 Task: Plan a 3-hour virtual escape room challenge with an intriguing and challenging storyline.
Action: Mouse pressed left at (708, 103)
Screenshot: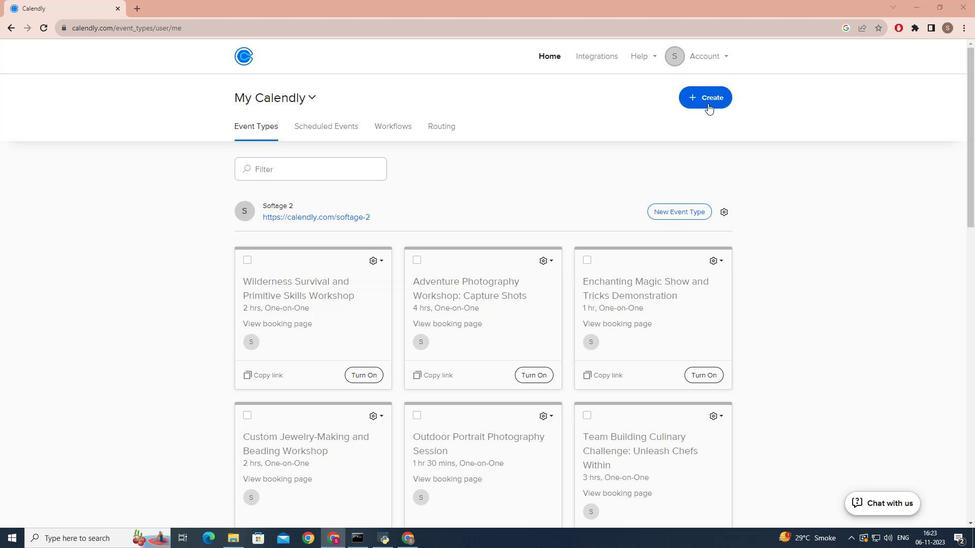 
Action: Mouse moved to (681, 136)
Screenshot: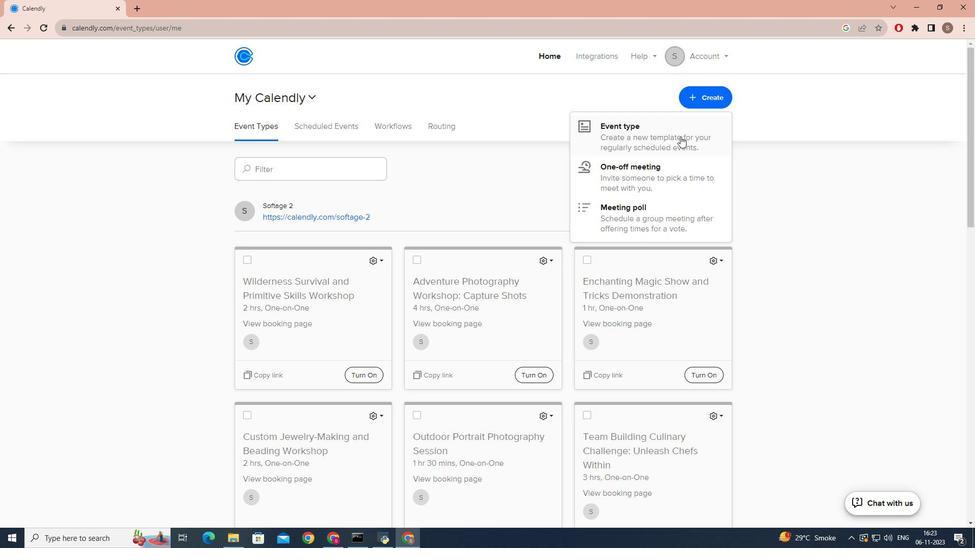 
Action: Mouse pressed left at (681, 136)
Screenshot: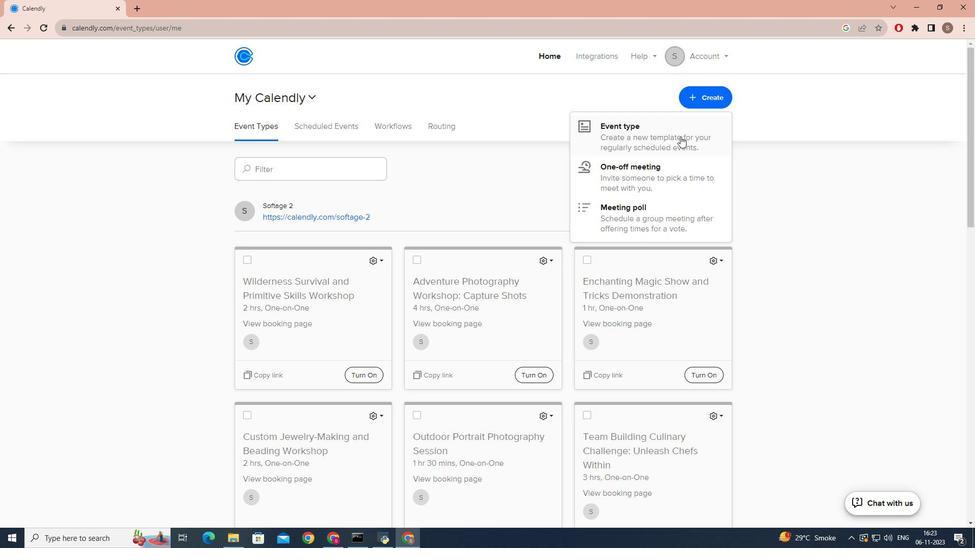 
Action: Mouse moved to (411, 177)
Screenshot: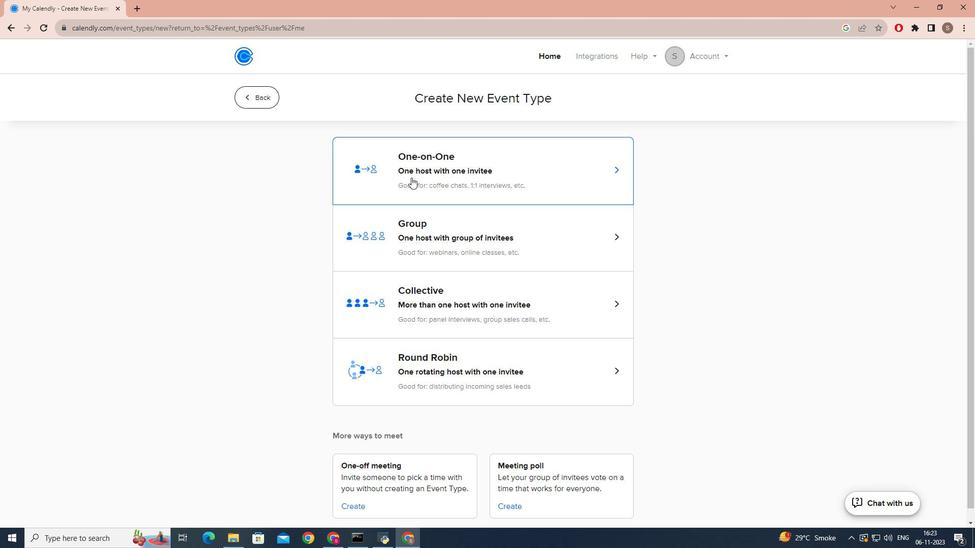 
Action: Mouse pressed left at (411, 177)
Screenshot: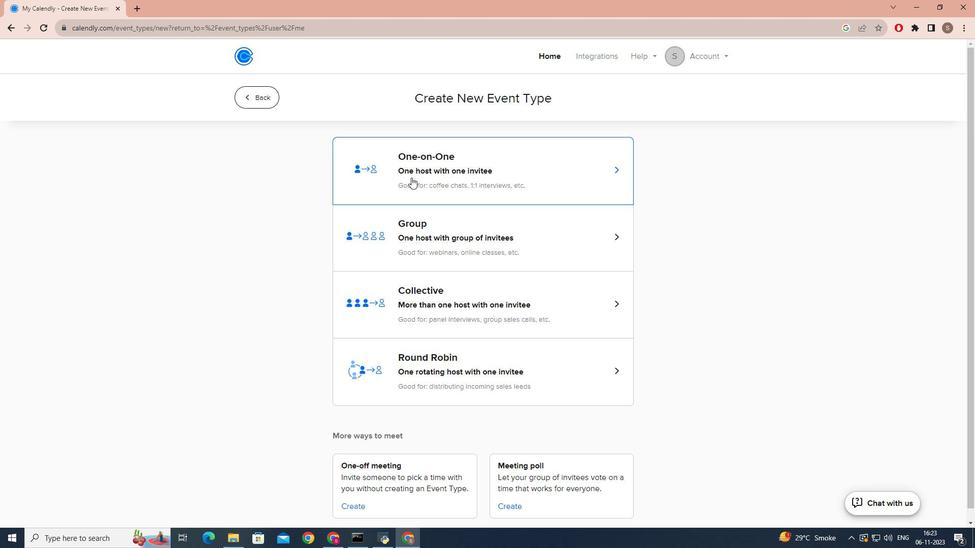
Action: Mouse moved to (335, 228)
Screenshot: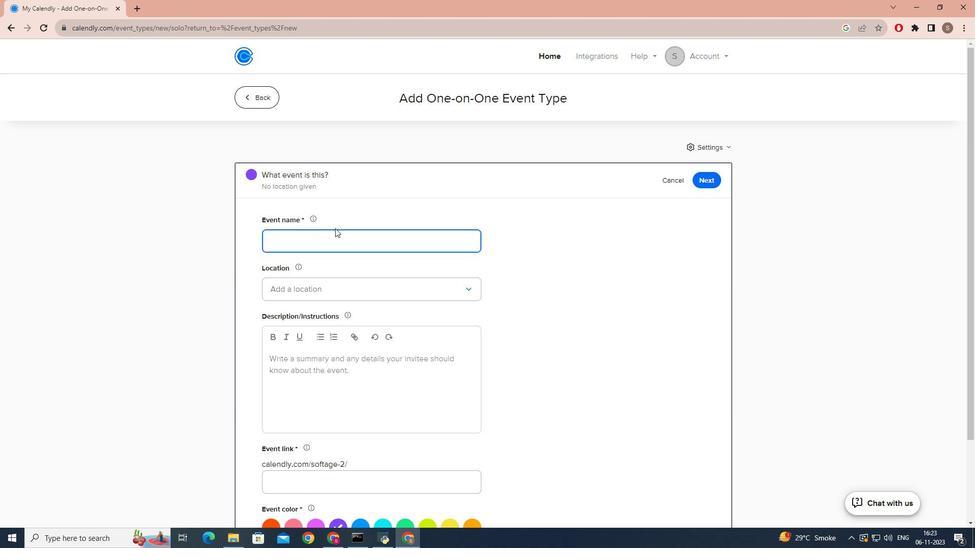 
Action: Key pressed <Key.caps_lock>E
Screenshot: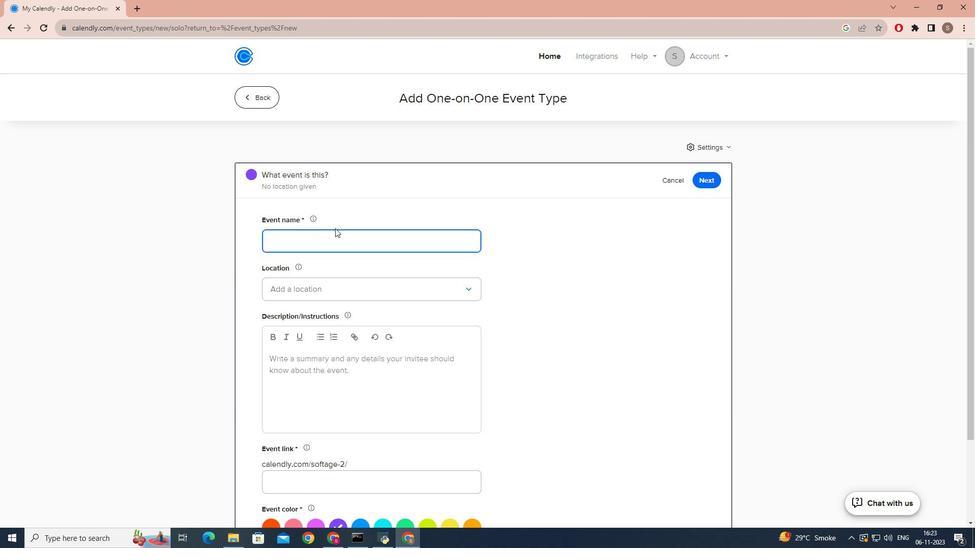 
Action: Mouse moved to (335, 228)
Screenshot: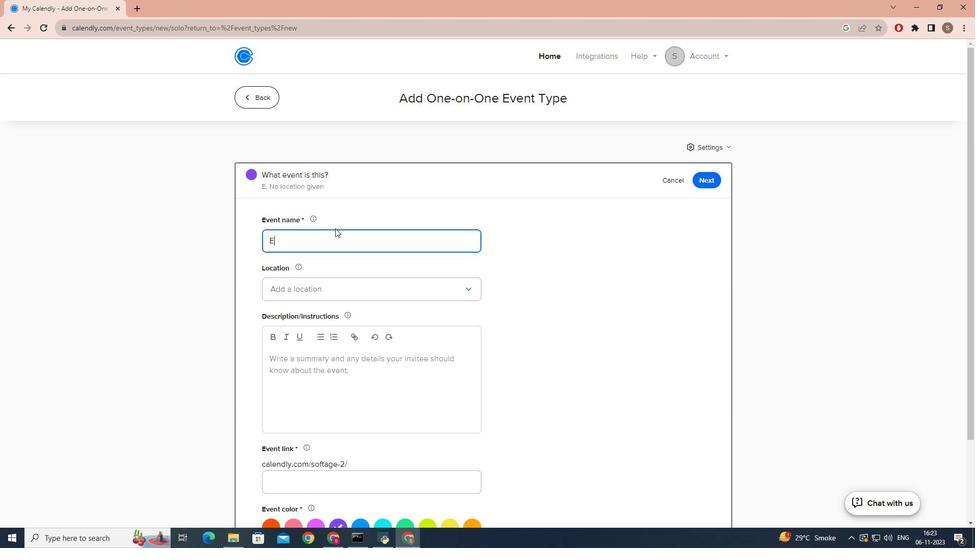 
Action: Key pressed <Key.caps_lock>nigma<Key.space><Key.caps_lock>E<Key.caps_lock>nclave<Key.shift_r><Key.shift_r><Key.shift_r><Key.shift_r><Key.shift_r>:<Key.space><Key.caps_lock>V<Key.caps_lock>irtual<Key.space><Key.caps_lock>E<Key.caps_lock>scape<Key.space><Key.caps_lock>R<Key.caps_lock>oom<Key.space><Key.caps_lock>C<Key.caps_lock>hallenge
Screenshot: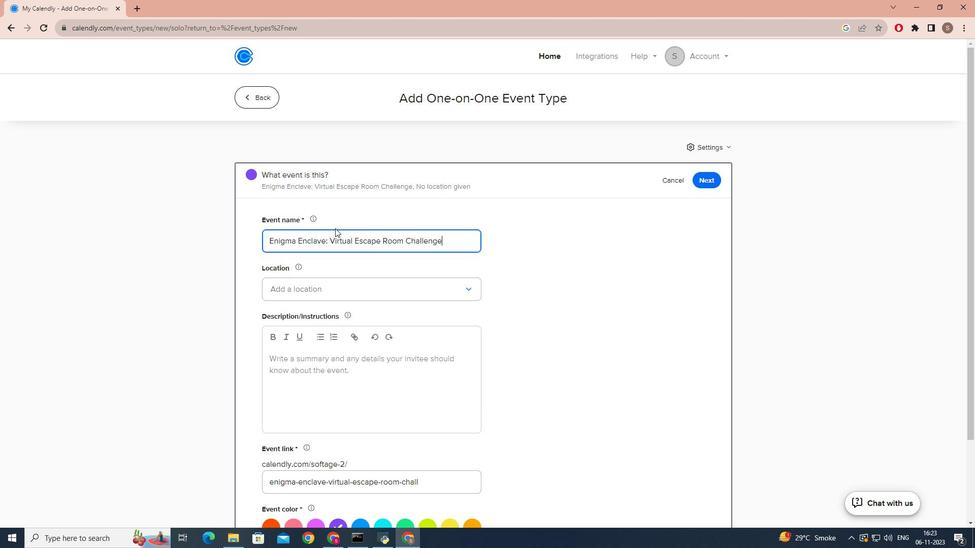 
Action: Mouse moved to (291, 290)
Screenshot: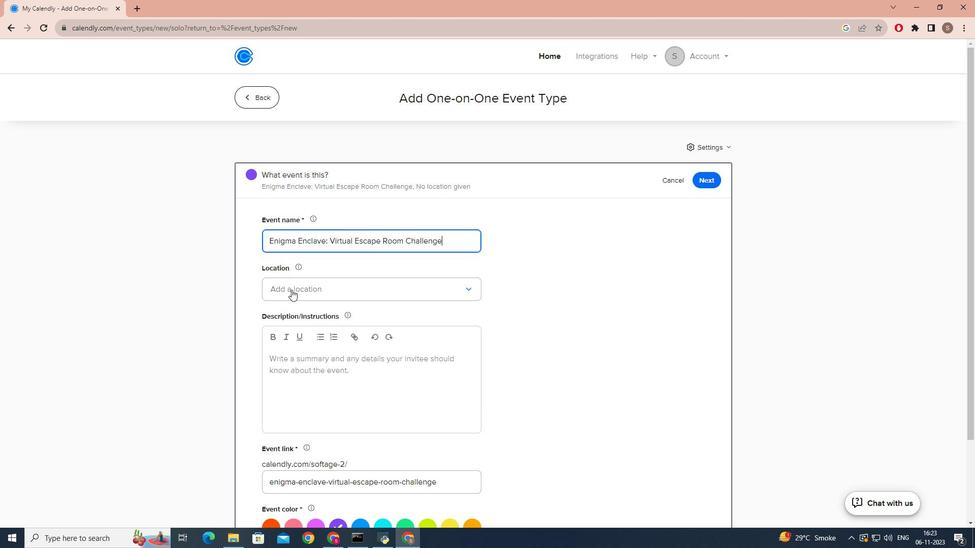 
Action: Mouse pressed left at (291, 290)
Screenshot: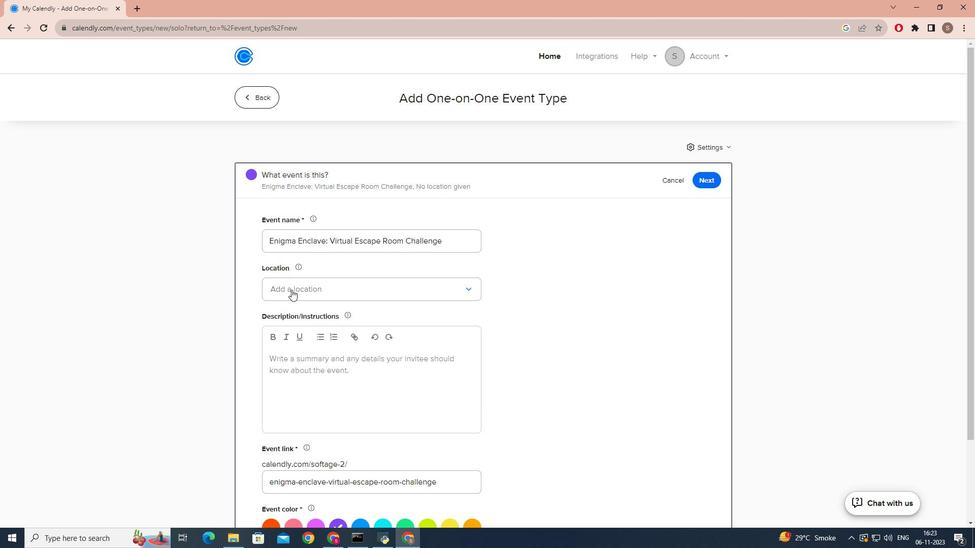 
Action: Mouse moved to (297, 376)
Screenshot: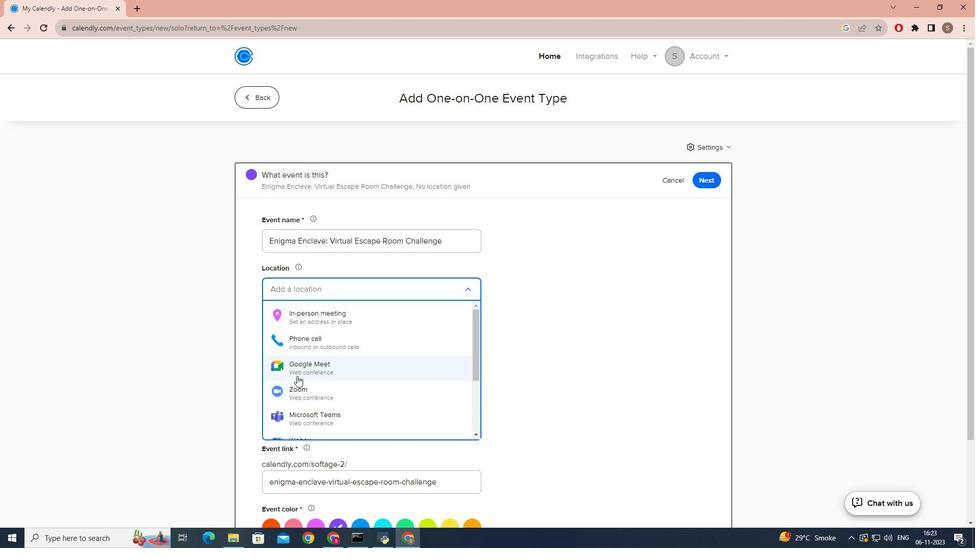 
Action: Mouse pressed left at (297, 376)
Screenshot: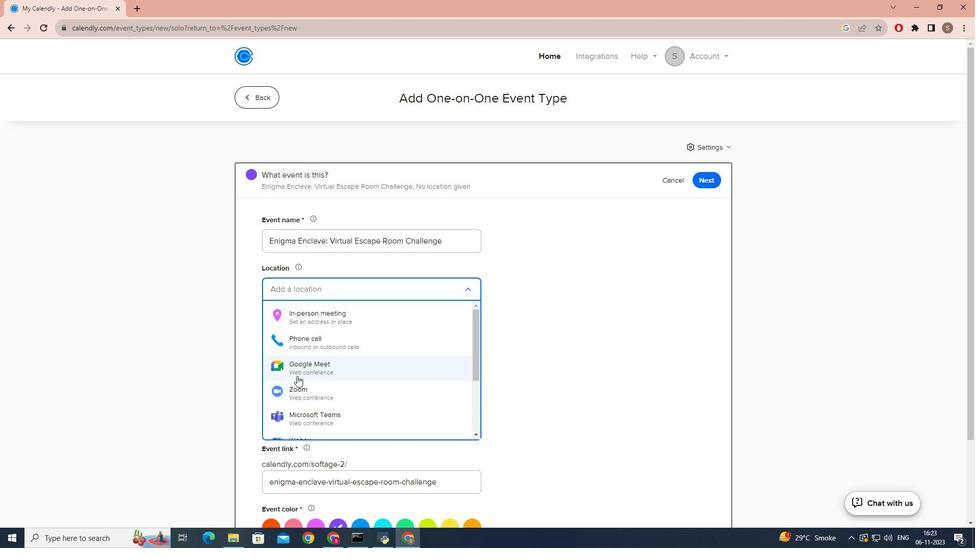 
Action: Mouse moved to (286, 406)
Screenshot: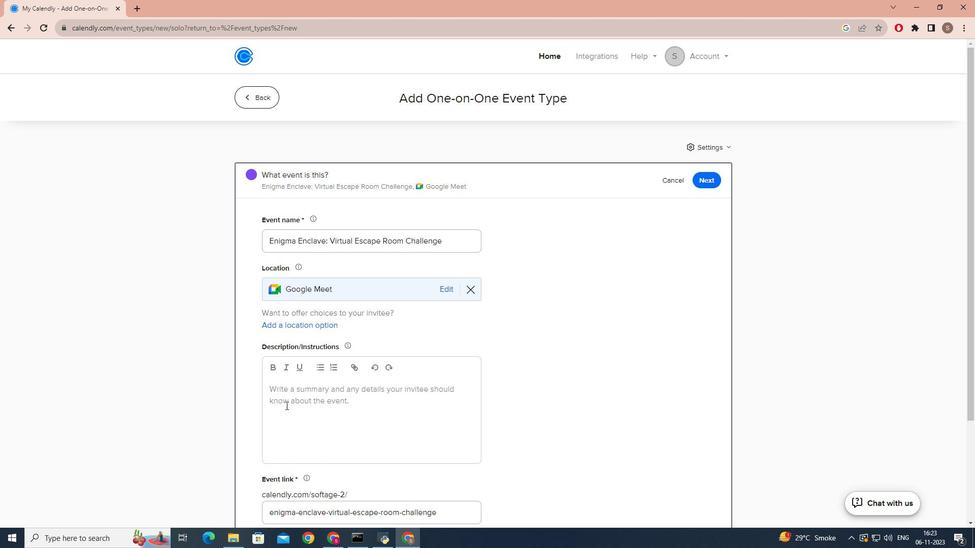 
Action: Mouse pressed left at (286, 406)
Screenshot: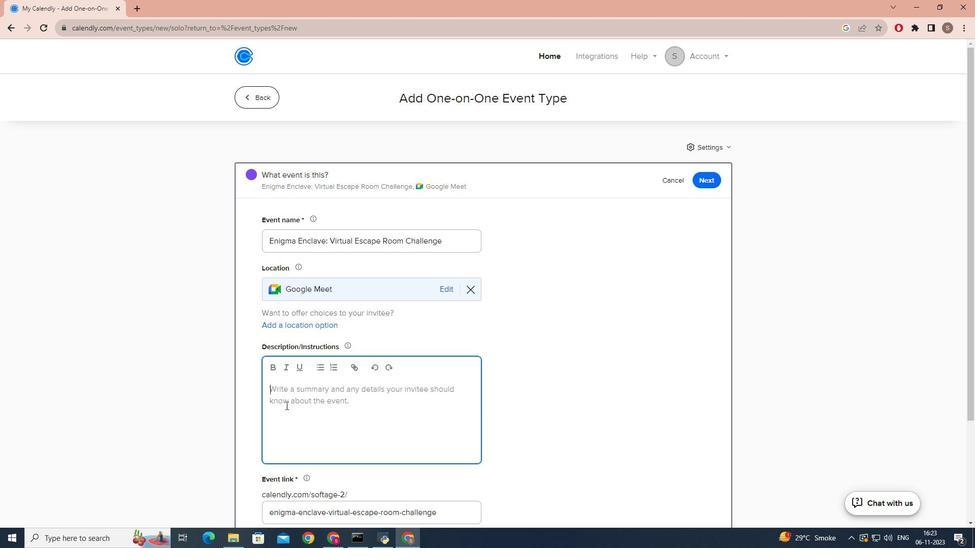 
Action: Mouse moved to (288, 398)
Screenshot: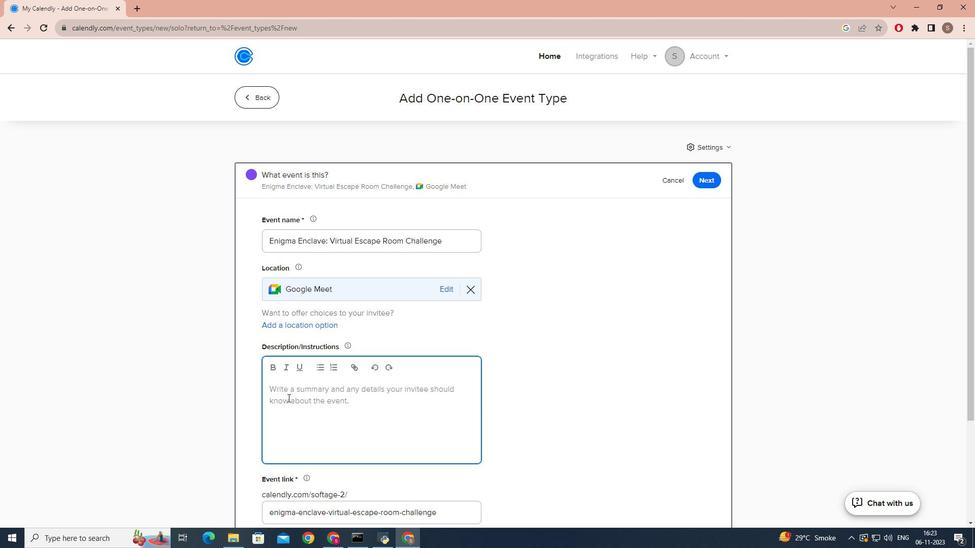 
Action: Key pressed <Key.caps_lock>J<Key.caps_lock>ust<Key.space>f<Key.backspace><Key.backspace><Key.backspace><Key.backspace><Key.backspace>oin<Key.space>us<Key.space>for<Key.space>an<Key.space>unforgettable<Key.space>virtual<Key.space>escape<Key.space>room<Key.space>cvh<Key.backspace><Key.backspace>hallenge<Key.space>,<Key.caps_lock>T<Key.caps_lock>he<Key.space><Key.caps_lock>E<Key.caps_lock>nigma<Key.space><Key.caps_lock>E<Key.caps_lock>nclave<Key.space>where<Key.space>in<Key.space>you<Key.space>and<Key.space>your<Key.space>team<Key.space>will<Key.space>em
Screenshot: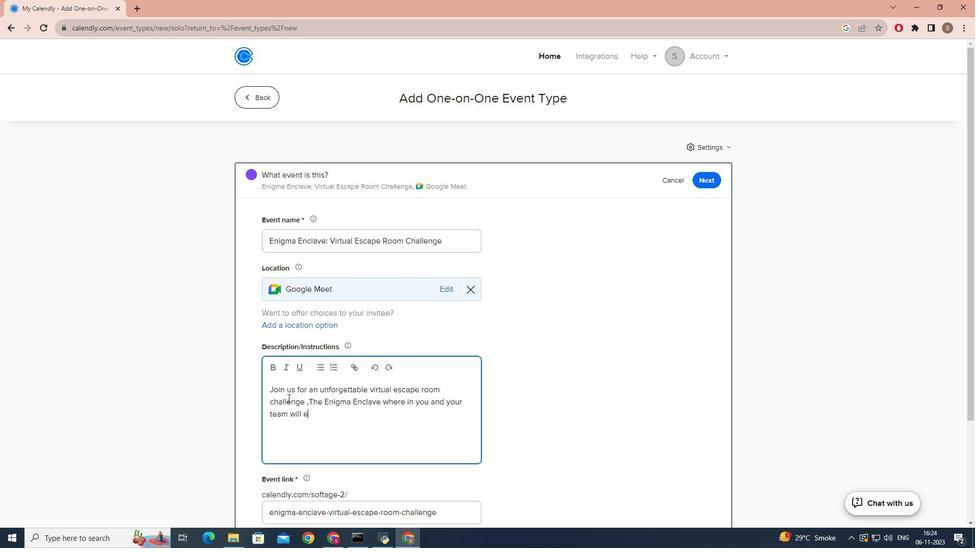 
Action: Mouse moved to (288, 397)
Screenshot: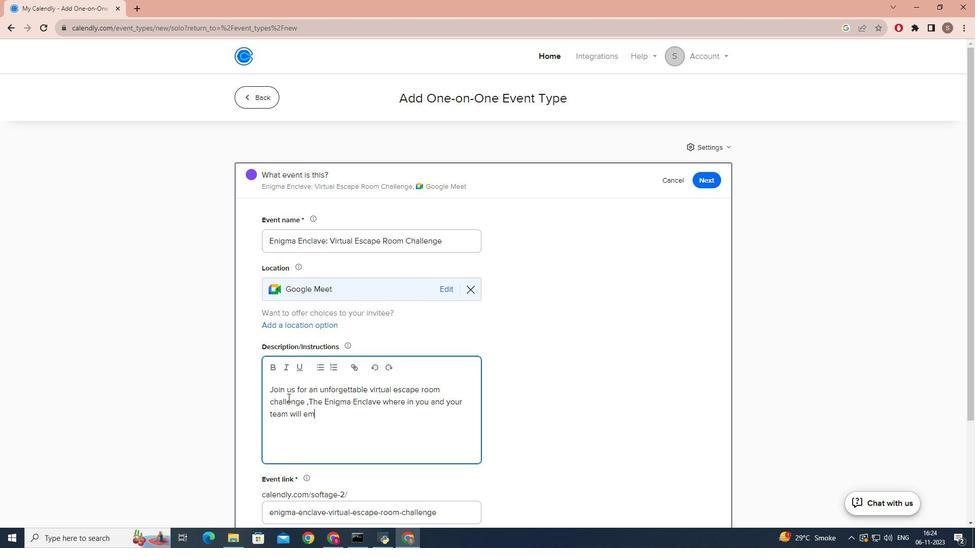 
Action: Key pressed bark<Key.space>on<Key.space>a<Key.space>thrilling<Key.space>adventure<Key.space>to<Key.space>unravel<Key.space>a<Key.space>mysterious<Key.space>storyline<Key.space>full<Key.space>og<Key.backspace>f<Key.space>twists<Key.space>and<Key.space>turns<Key.space>.<Key.caps_lock>T<Key.caps_lock>his<Key.space>virtual<Key.space>escape<Key.space>room<Key.space>challenge<Key.space>is<Key.space>suitabl<Key.space><Key.backspace>e<Key.space>for<Key.space>friends<Key.space>,d
Screenshot: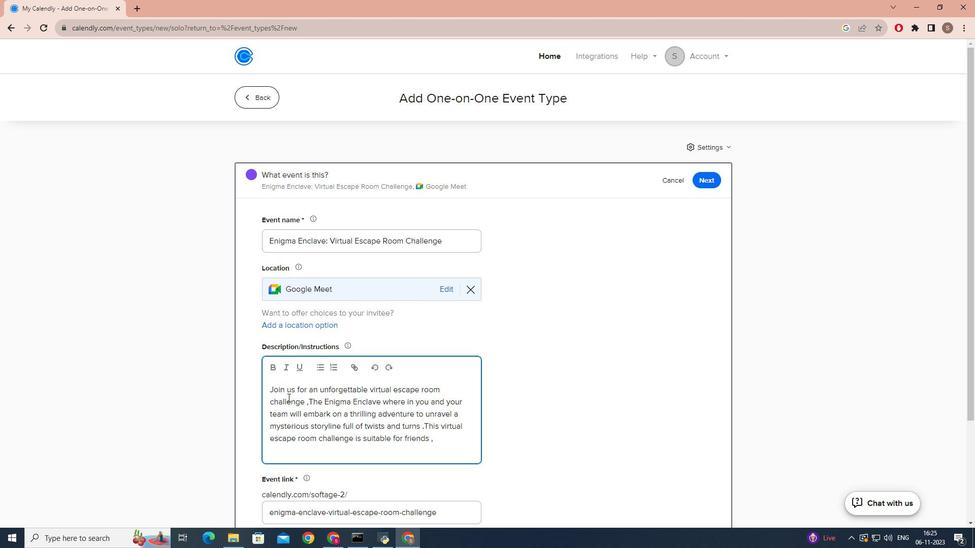 
Action: Mouse moved to (288, 397)
Screenshot: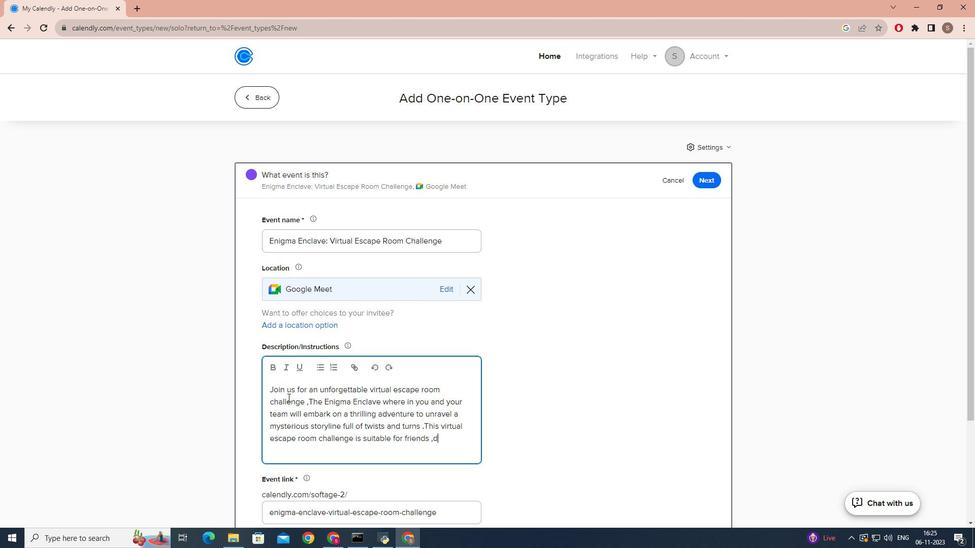 
Action: Key pressed <Key.backspace>=family<Key.space>
Screenshot: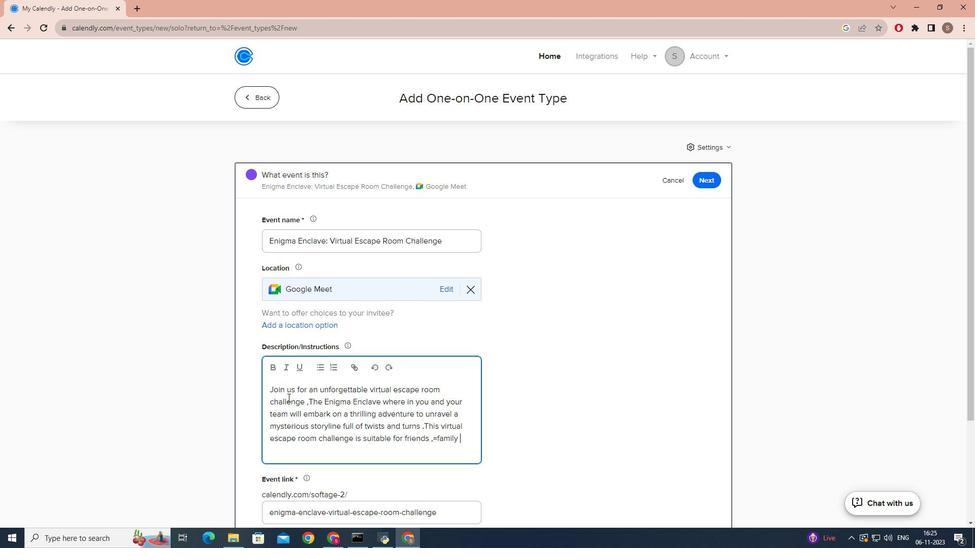 
Action: Mouse moved to (439, 444)
Screenshot: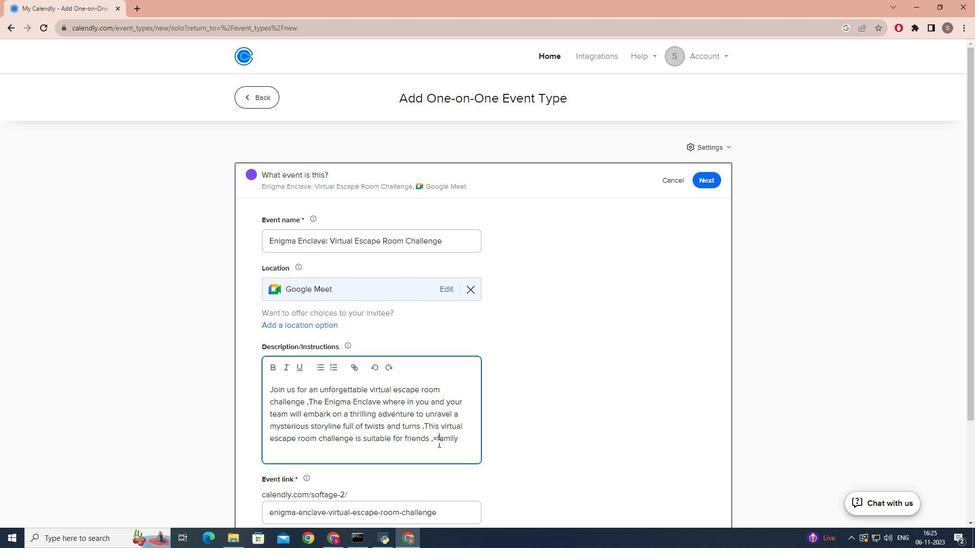 
Action: Mouse pressed left at (439, 444)
Screenshot: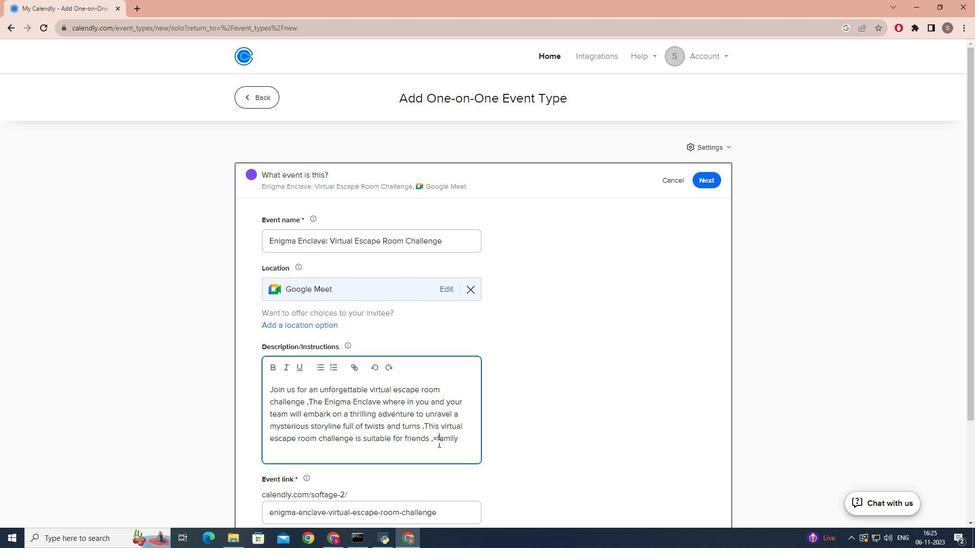 
Action: Mouse moved to (438, 443)
Screenshot: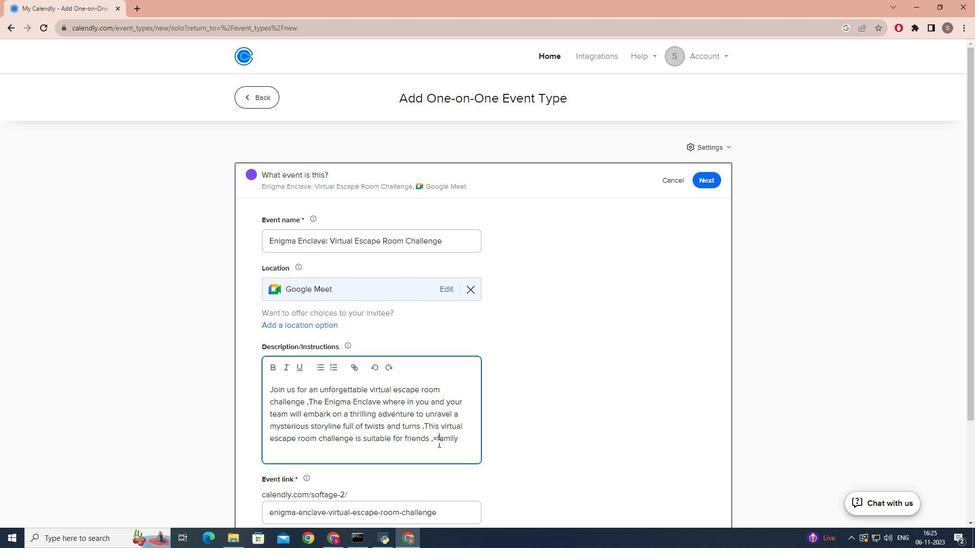 
Action: Mouse pressed left at (438, 443)
Screenshot: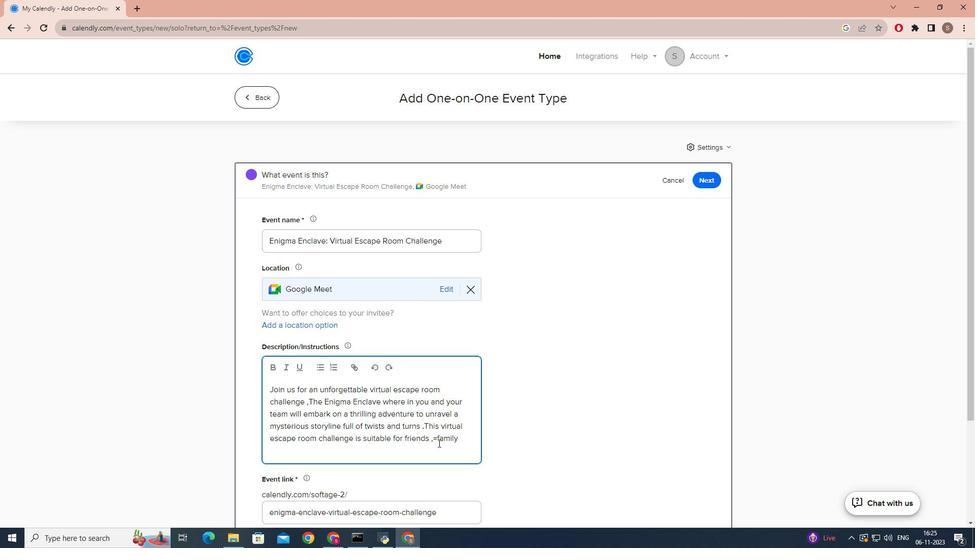 
Action: Mouse pressed left at (438, 443)
Screenshot: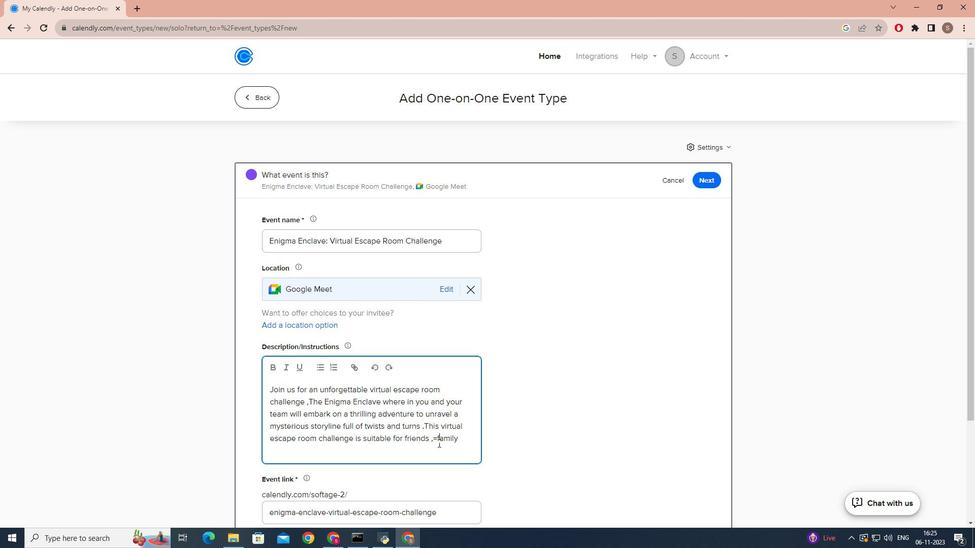 
Action: Mouse moved to (435, 444)
Screenshot: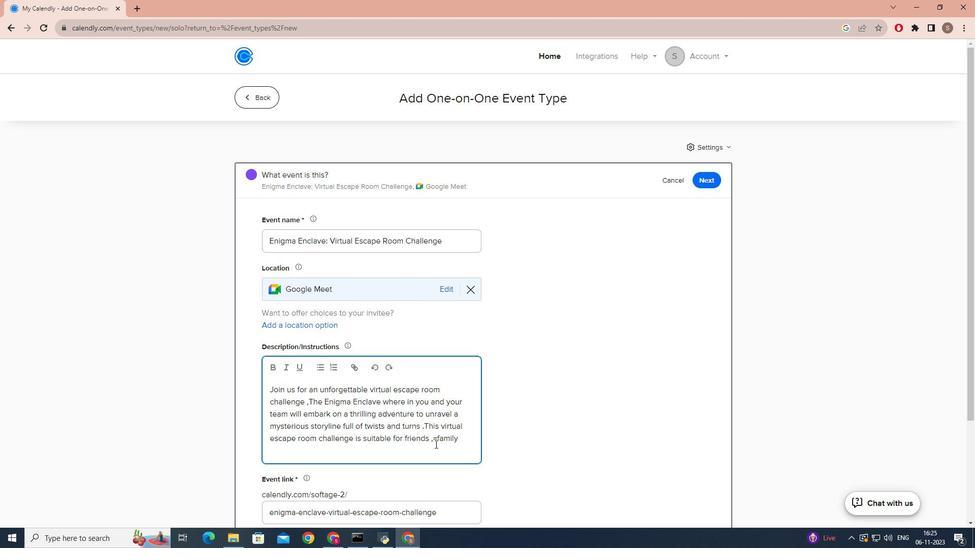 
Action: Mouse pressed left at (435, 444)
Screenshot: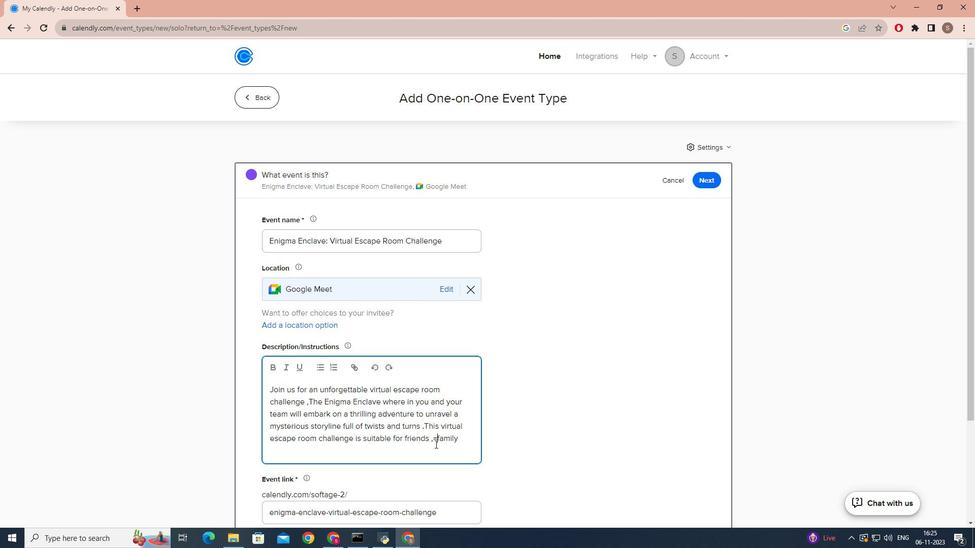 
Action: Key pressed <Key.backspace>
Screenshot: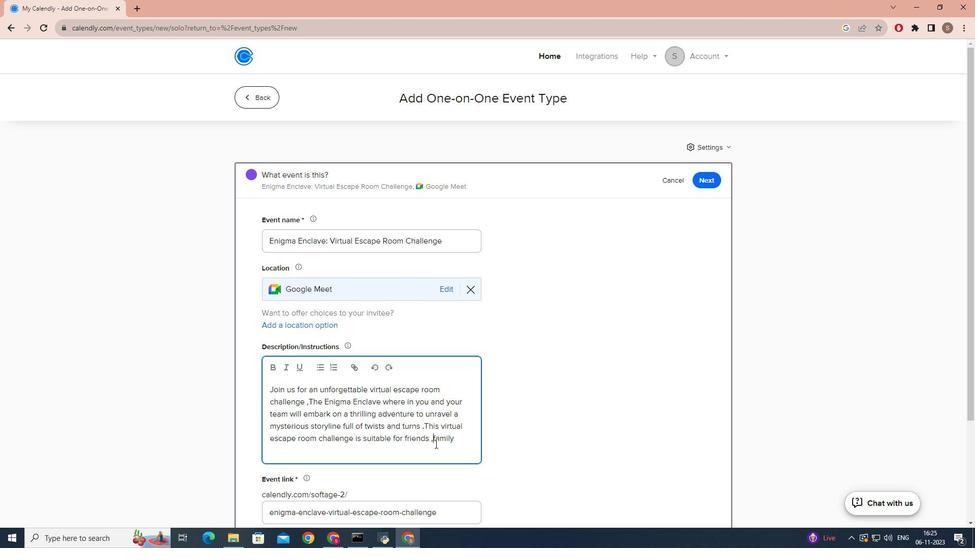 
Action: Mouse moved to (455, 439)
Screenshot: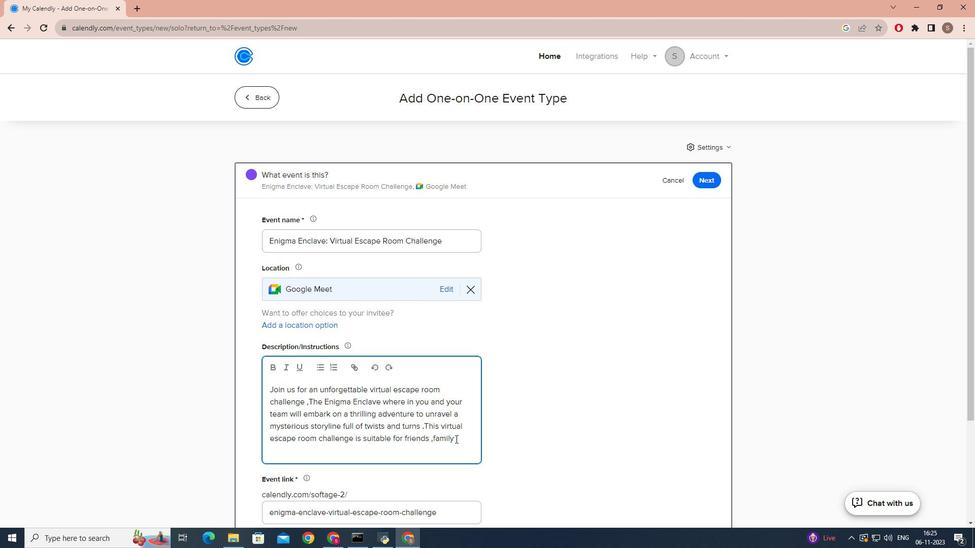 
Action: Mouse pressed left at (455, 439)
Screenshot: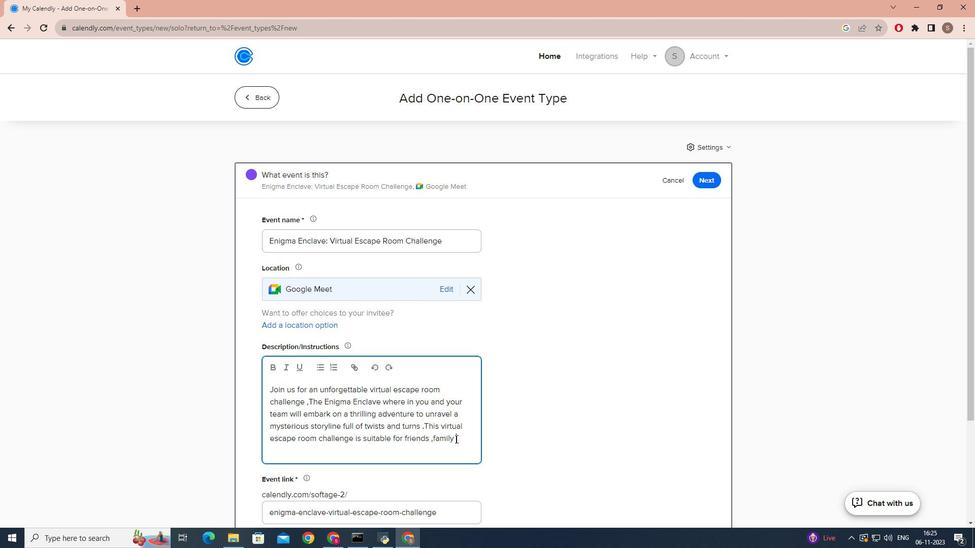 
Action: Key pressed or<Key.space>colleagues<Key.space>,looking<Key.backspace><Key.backspace>ng<Key.space>for<Key.space>a<Key.space>n<Key.backspace>unique<Key.space>team<Key.space>building<Key.space>experience<Key.space>or<Key.space>a<Key.space>fun<Key.space>socil<Key.backspace>a<Key.space>activity.<Key.space><Key.caps_lock>T<Key.caps_lock>eams<Key.space>of<Key.space>
Screenshot: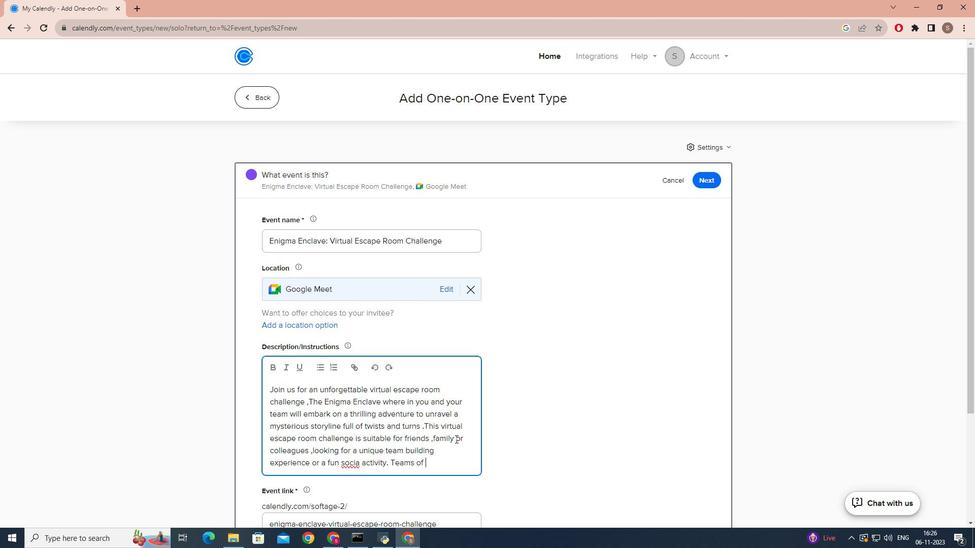 
Action: Mouse moved to (360, 468)
Screenshot: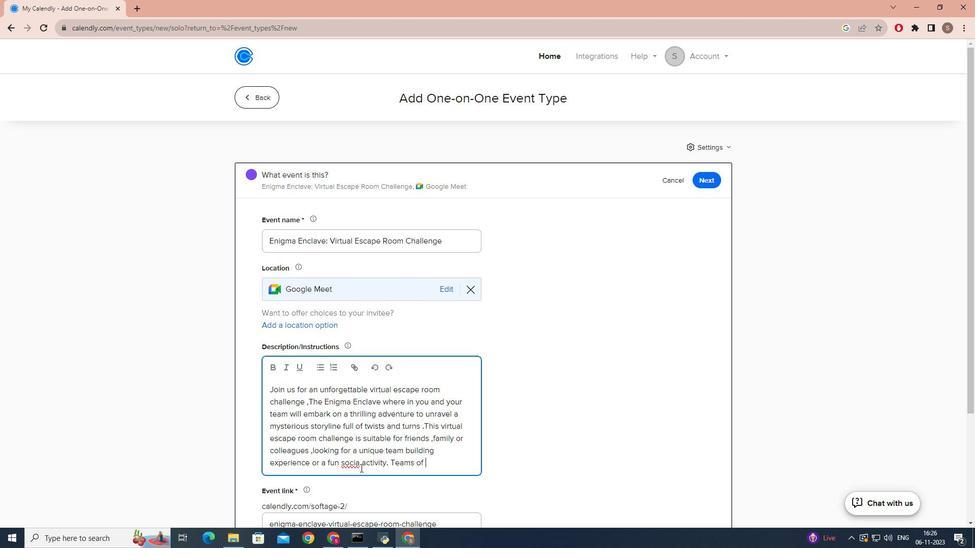 
Action: Mouse pressed left at (360, 468)
Screenshot: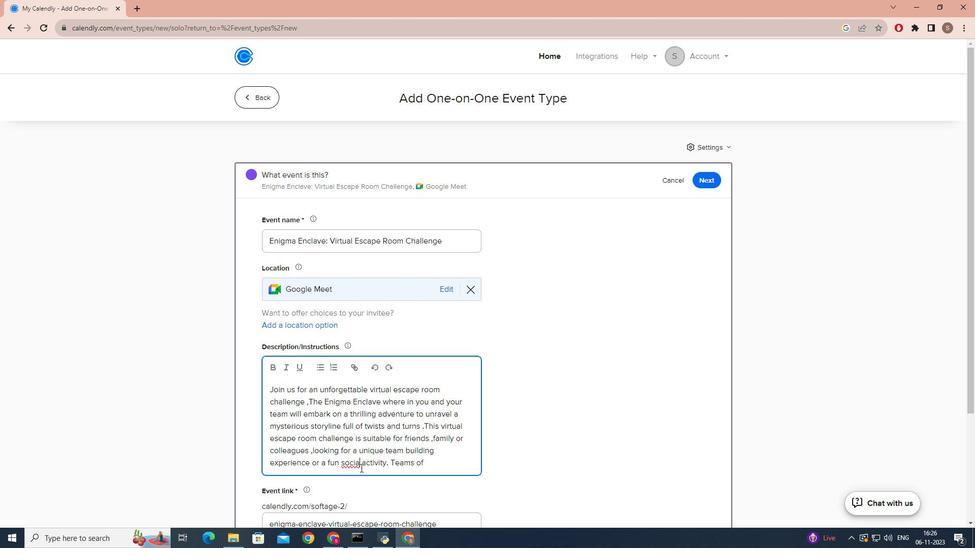 
Action: Key pressed l
Screenshot: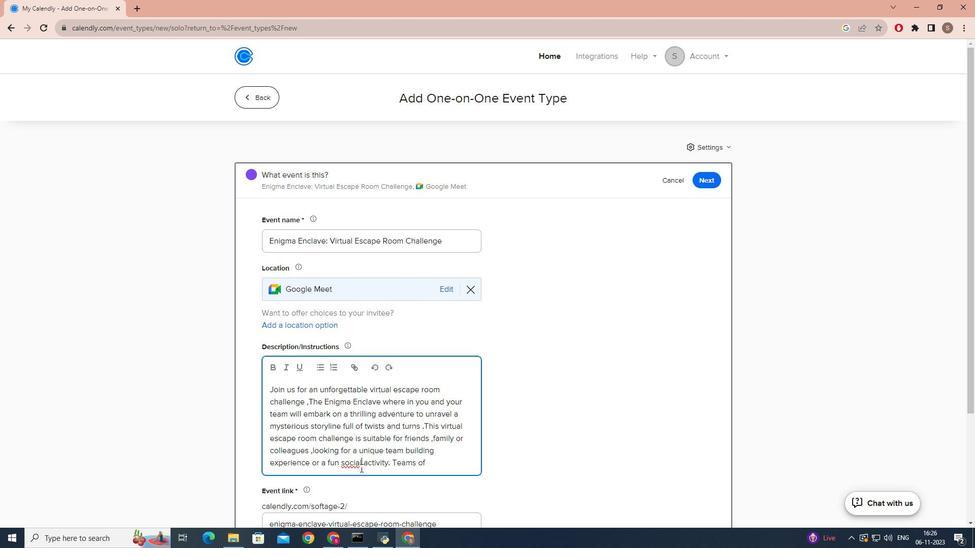 
Action: Mouse moved to (445, 467)
Screenshot: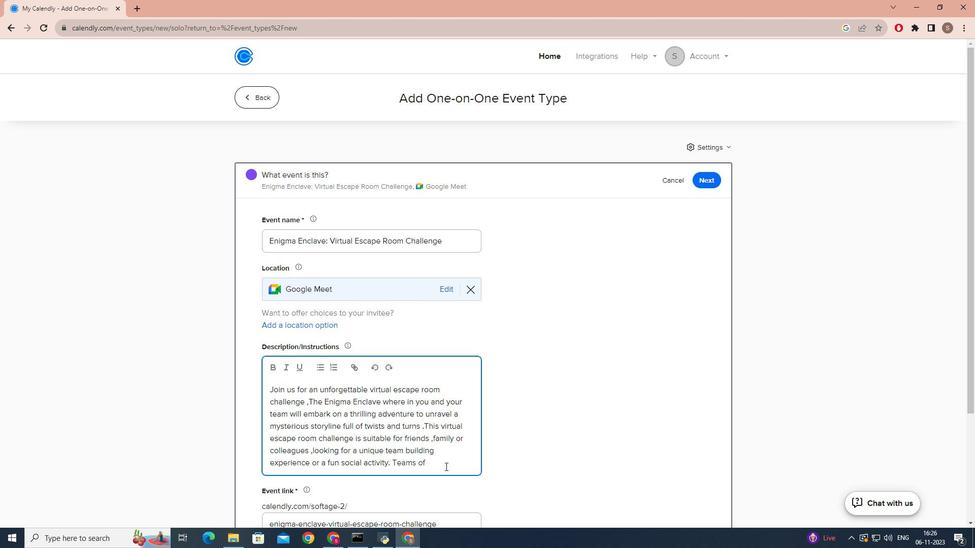 
Action: Mouse pressed left at (445, 467)
Screenshot: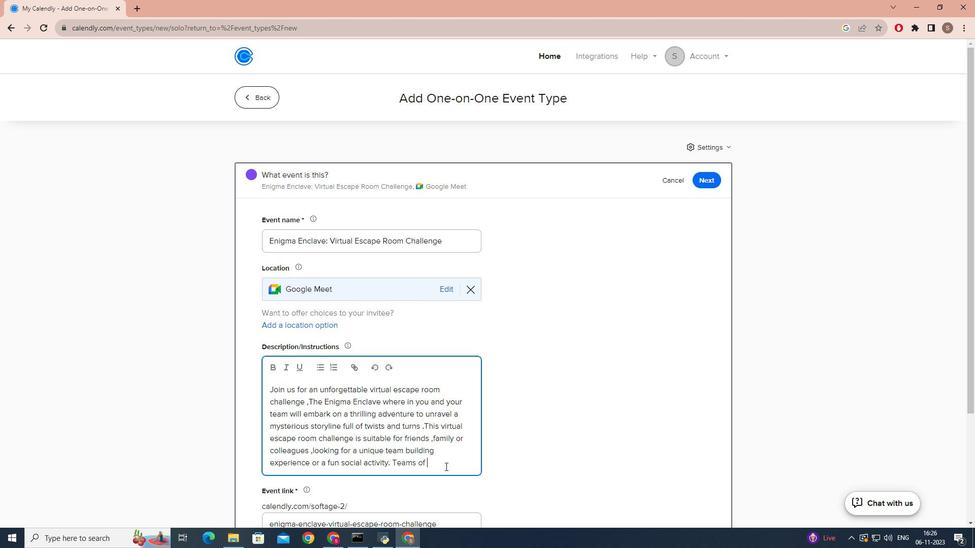 
Action: Key pressed 2-6<Key.space>particiap<Key.backspace><Key.backspace>pants<Key.space>are<Key.space>recommn<Key.backspace>ended<Key.space>for<Key.space>an<Key.space>enjoyb<Key.backspace>able<Key.space>and<Key.space>engaging<Key.space>experience.
Screenshot: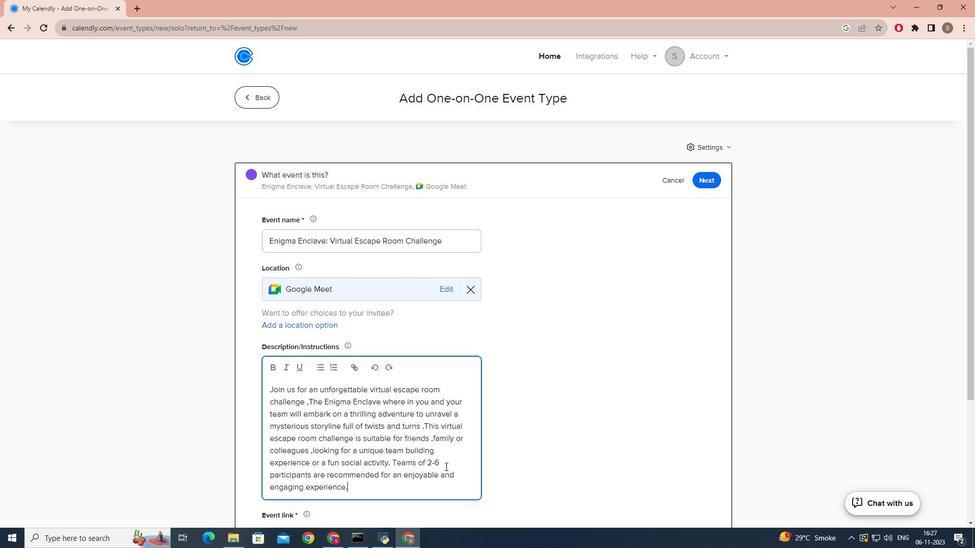 
Action: Mouse moved to (371, 477)
Screenshot: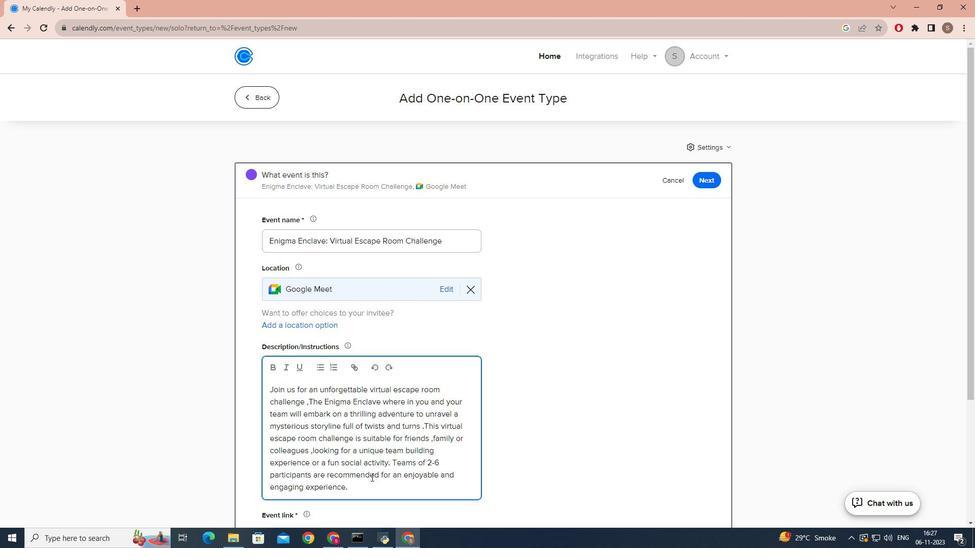 
Action: Mouse scrolled (371, 477) with delta (0, 0)
Screenshot: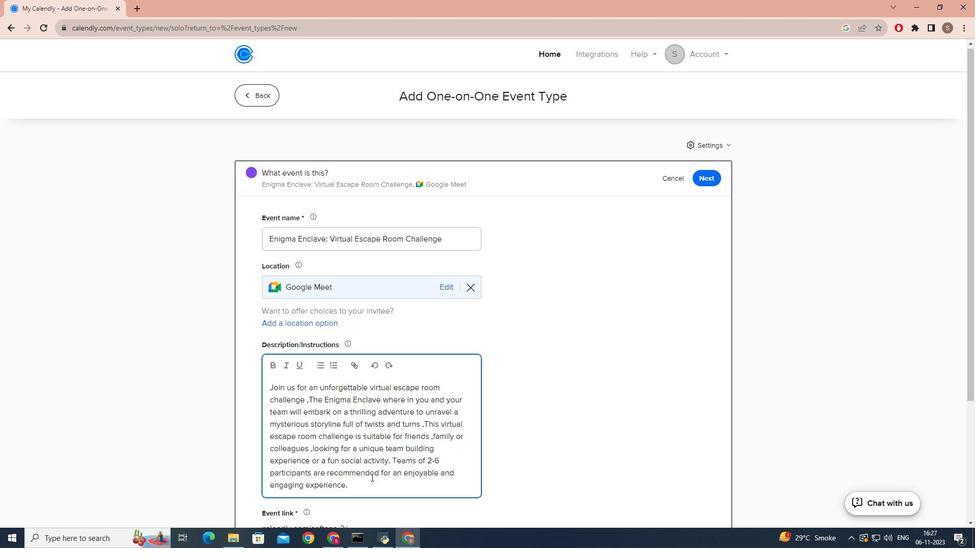 
Action: Mouse scrolled (371, 477) with delta (0, 0)
Screenshot: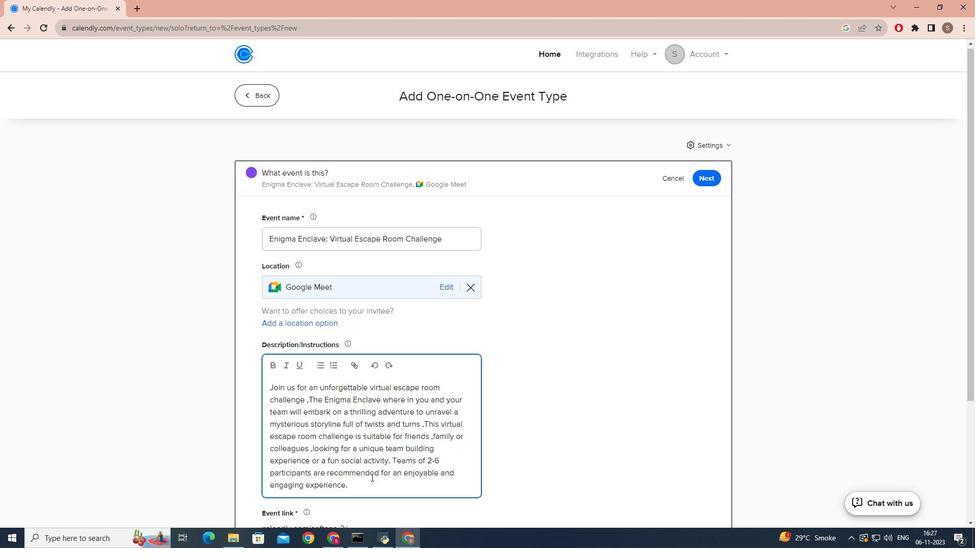 
Action: Mouse scrolled (371, 477) with delta (0, 0)
Screenshot: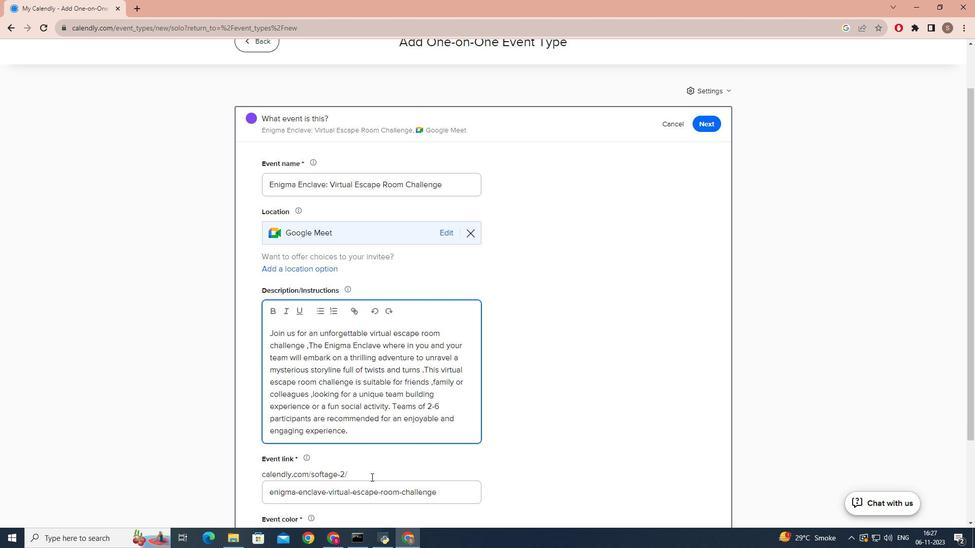 
Action: Mouse scrolled (371, 477) with delta (0, 0)
Screenshot: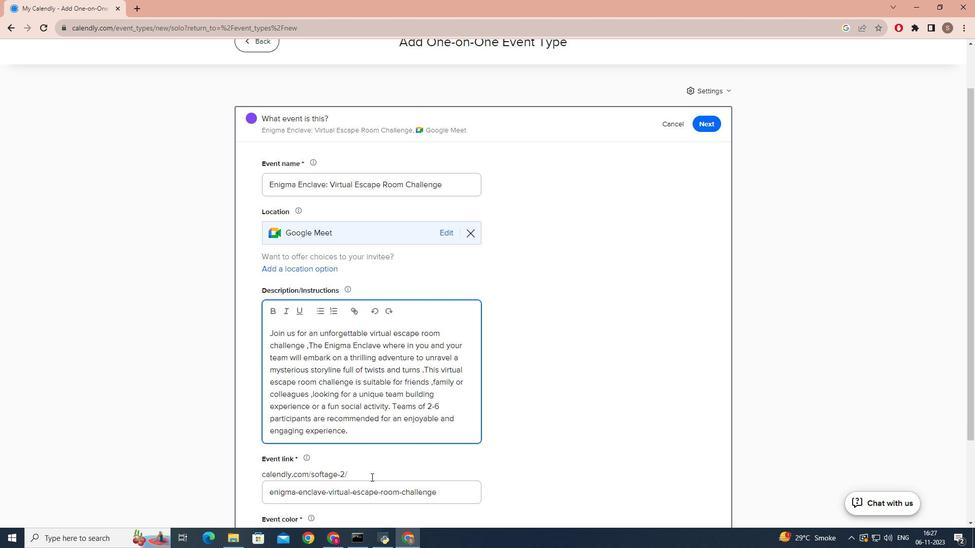 
Action: Mouse scrolled (371, 477) with delta (0, 0)
Screenshot: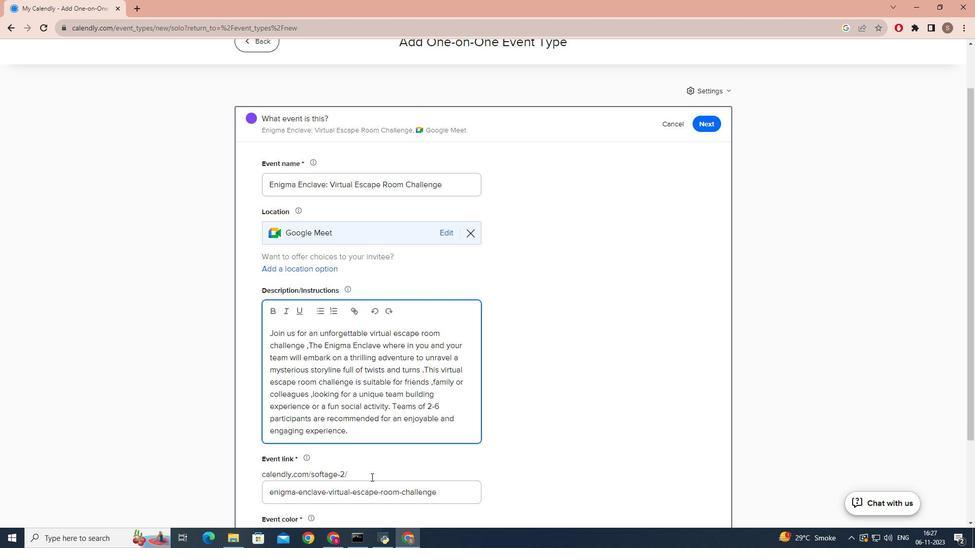 
Action: Mouse moved to (364, 424)
Screenshot: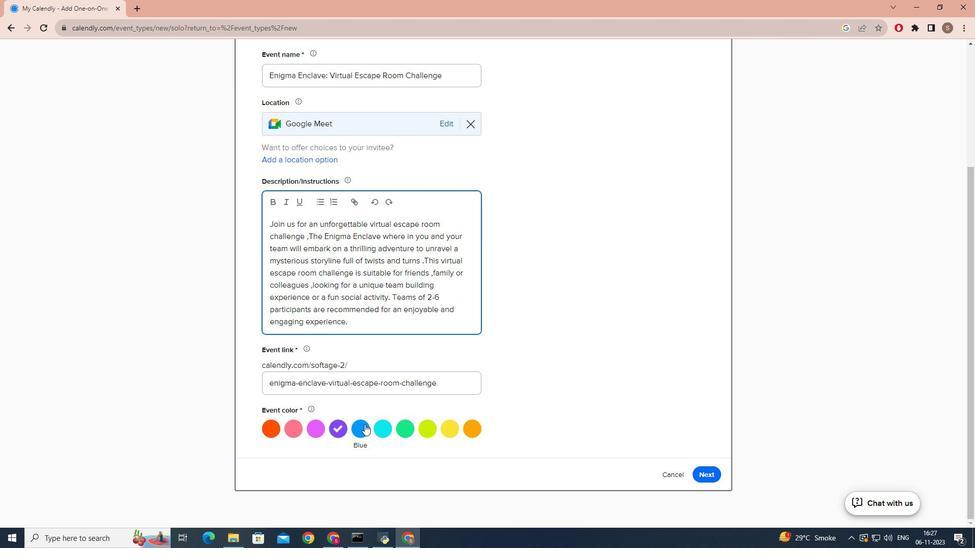 
Action: Mouse pressed left at (364, 424)
Screenshot: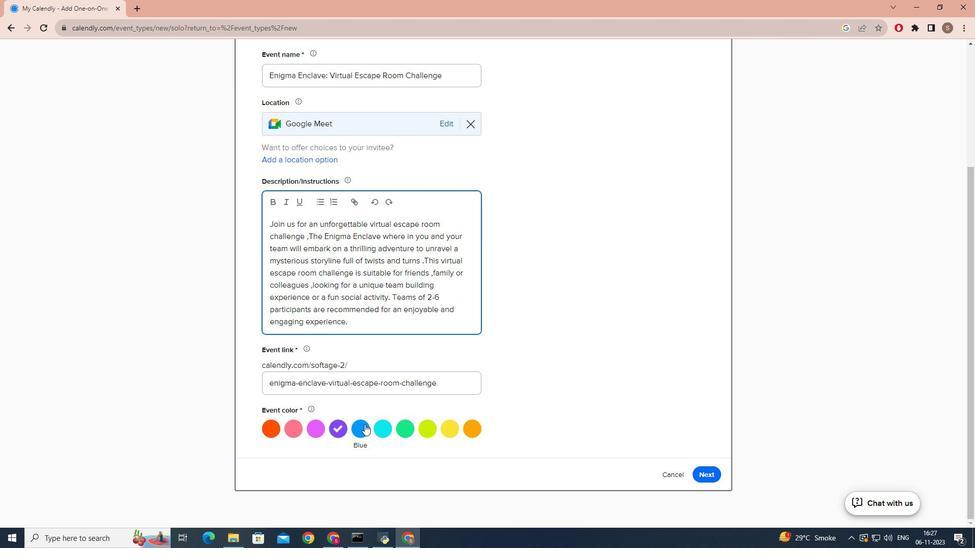
Action: Mouse moved to (704, 473)
Screenshot: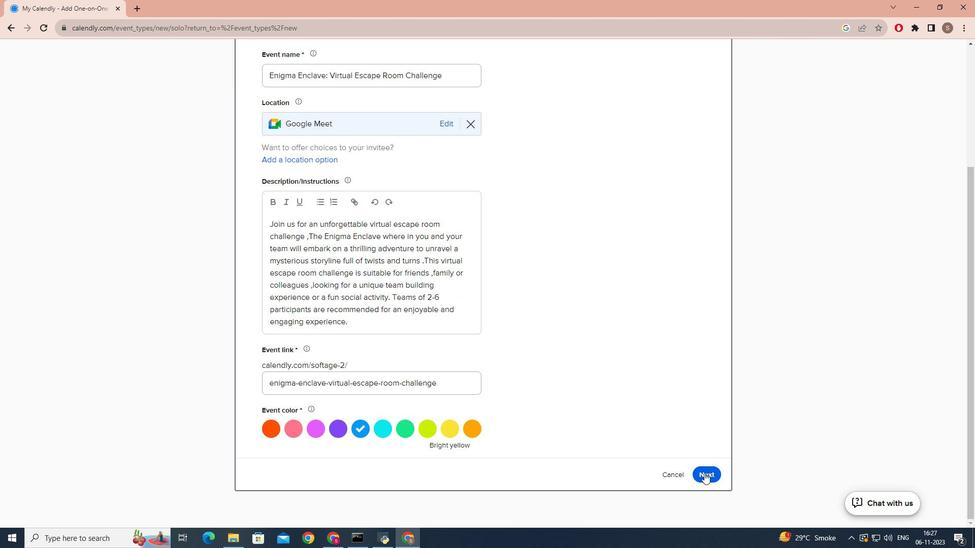 
Action: Mouse pressed left at (704, 473)
Screenshot: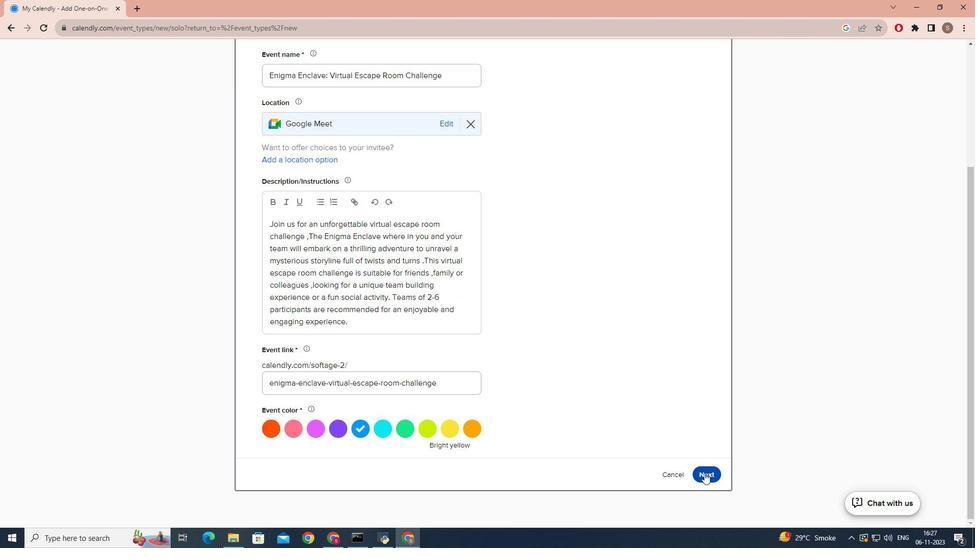 
Action: Mouse moved to (398, 265)
Screenshot: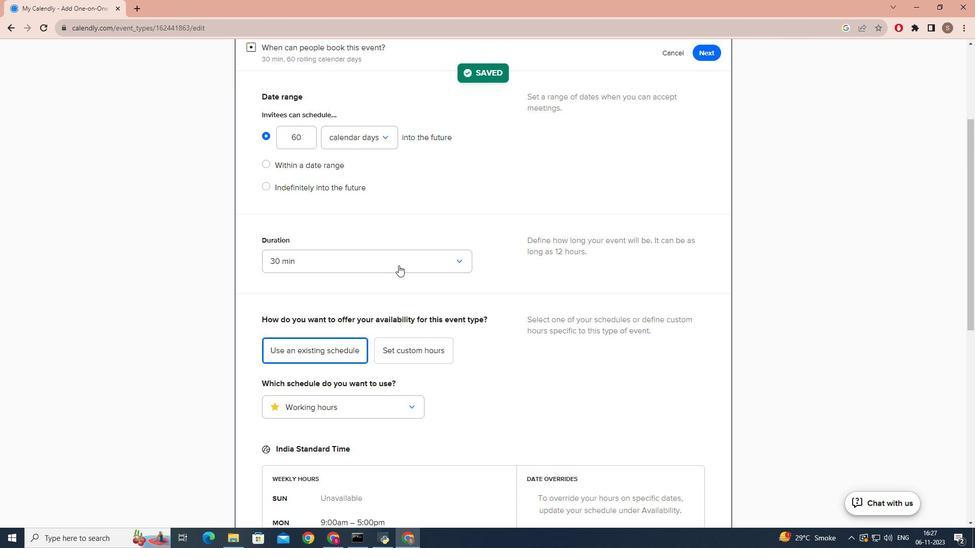 
Action: Mouse pressed left at (398, 265)
Screenshot: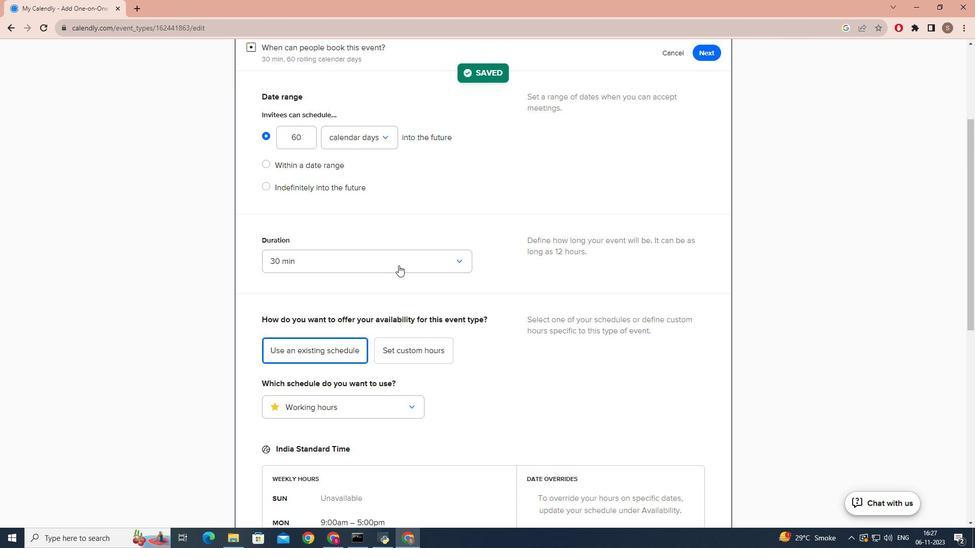 
Action: Mouse moved to (286, 374)
Screenshot: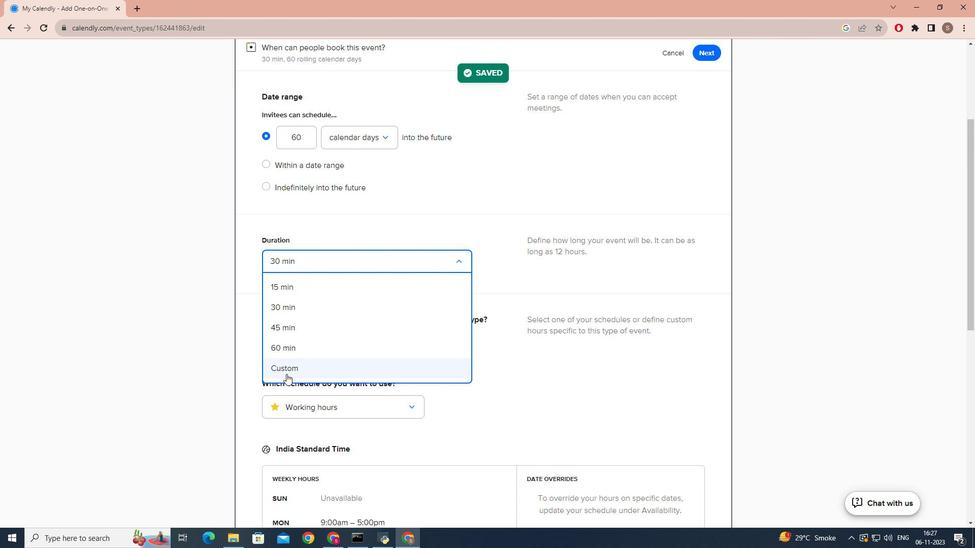 
Action: Mouse pressed left at (286, 374)
Screenshot: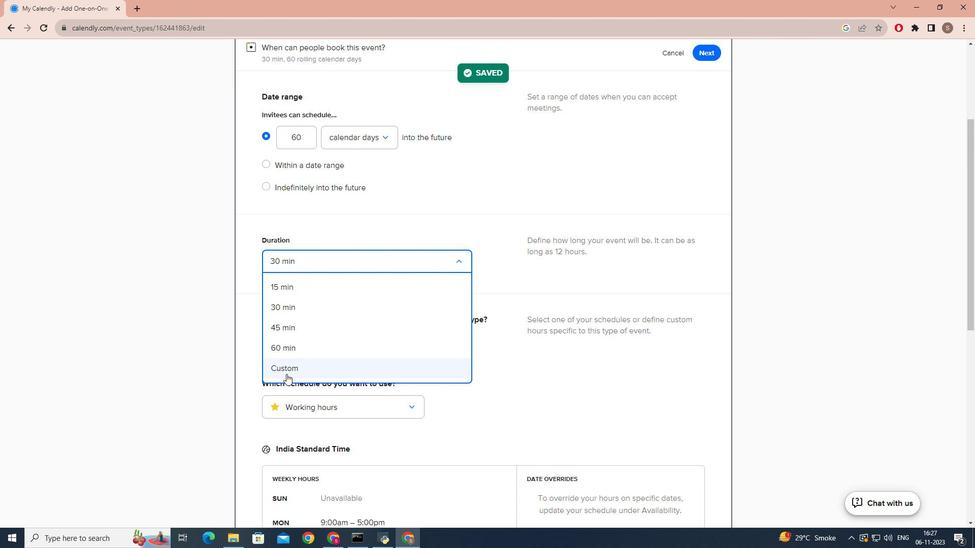 
Action: Mouse moved to (449, 296)
Screenshot: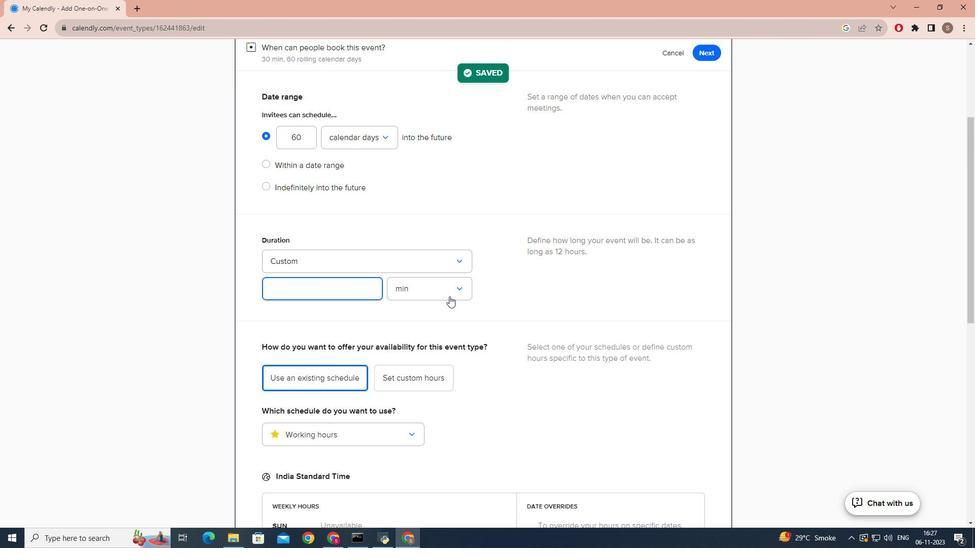 
Action: Mouse pressed left at (449, 296)
Screenshot: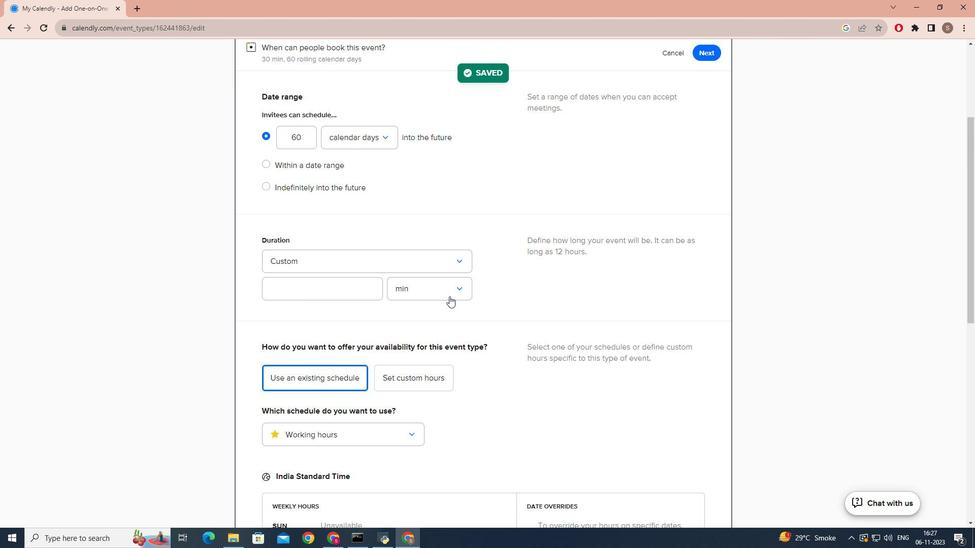
Action: Mouse moved to (424, 342)
Screenshot: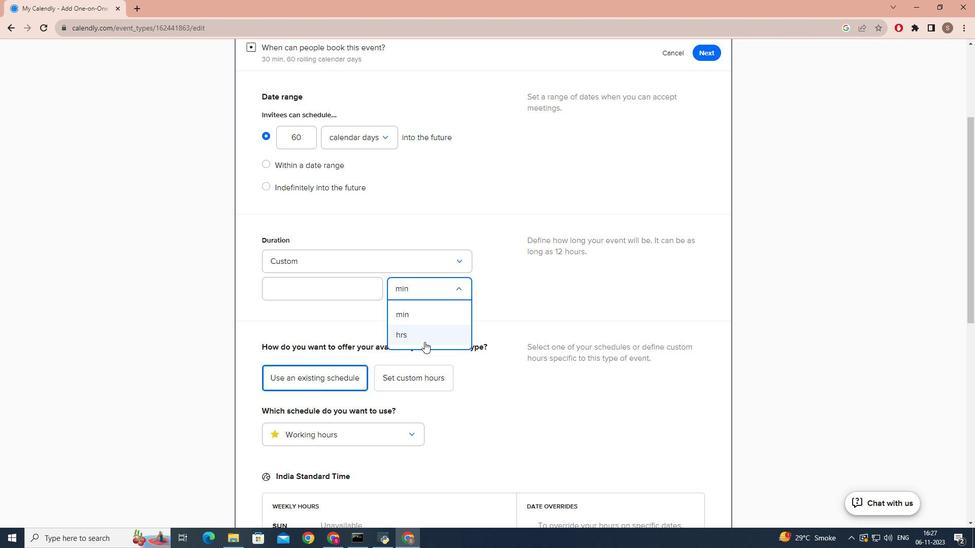 
Action: Mouse pressed left at (424, 342)
Screenshot: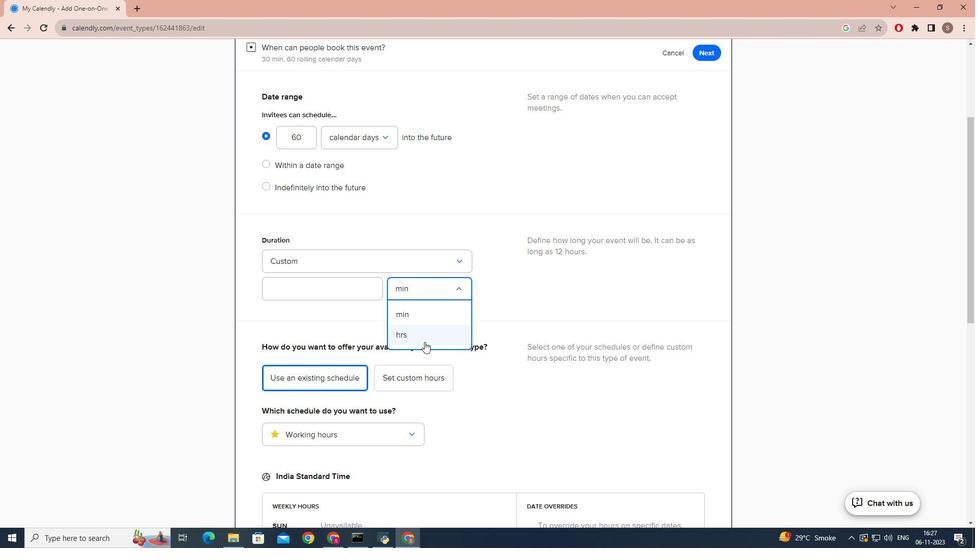 
Action: Mouse moved to (329, 291)
Screenshot: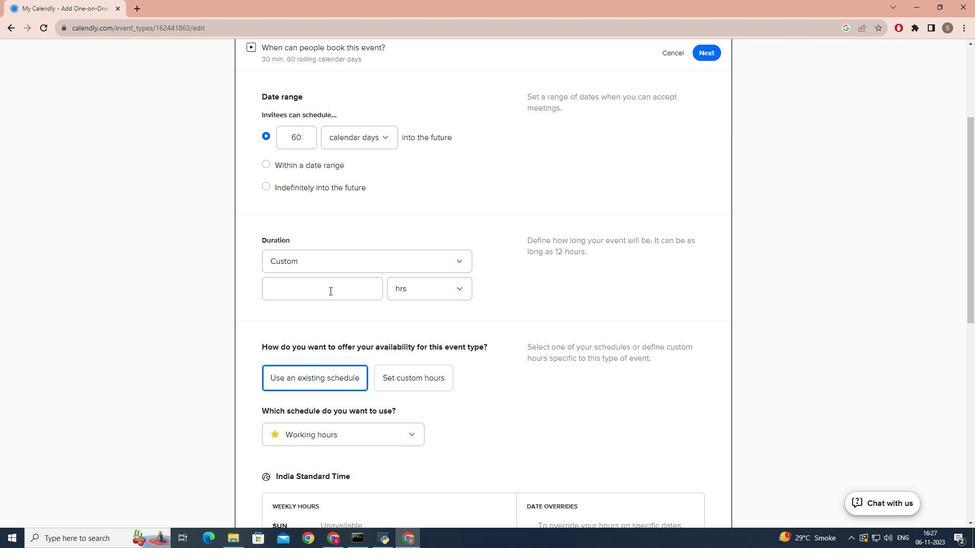 
Action: Mouse pressed left at (329, 291)
Screenshot: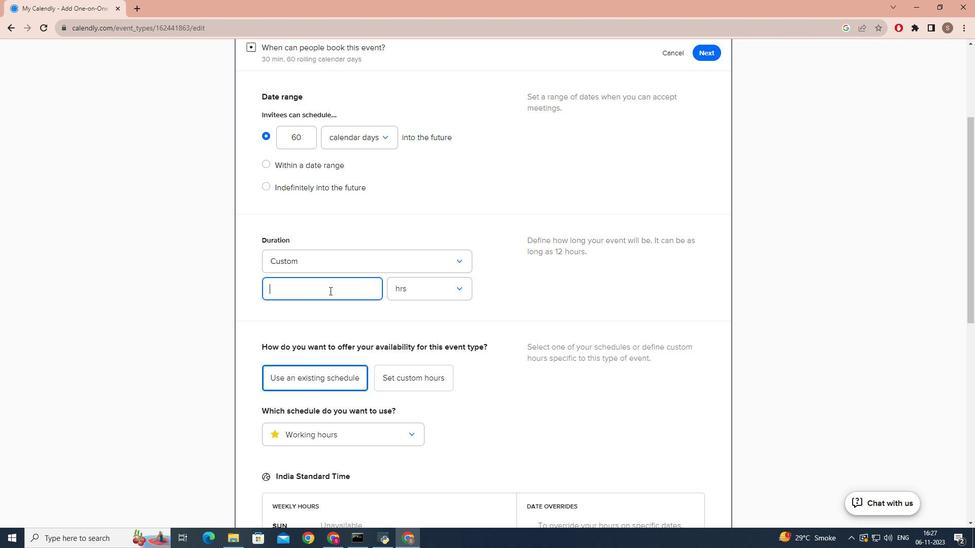 
Action: Key pressed 3
Screenshot: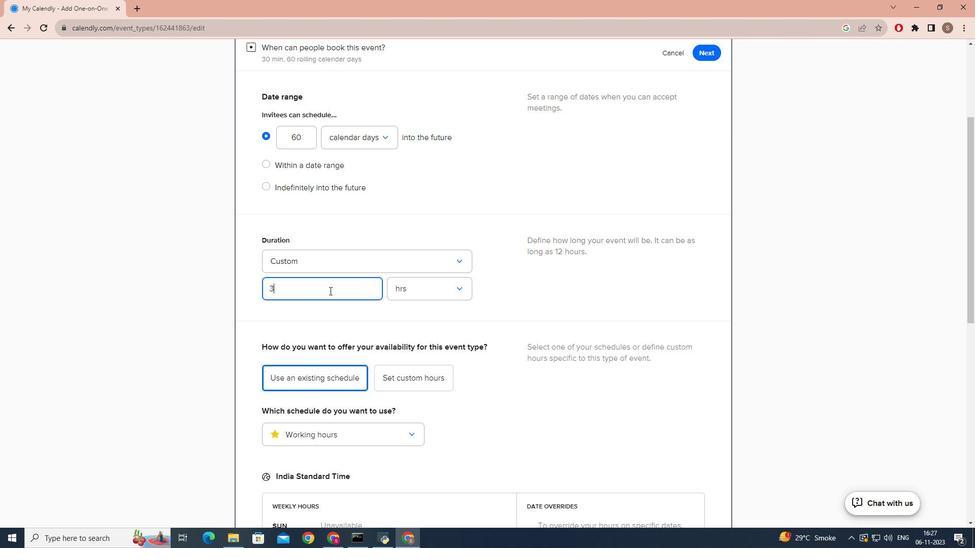 
Action: Mouse moved to (316, 317)
Screenshot: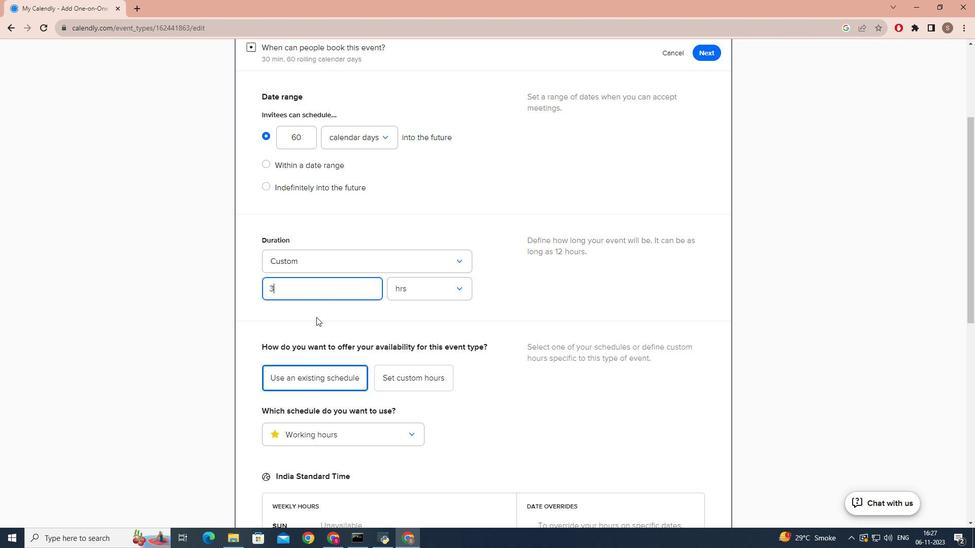 
Action: Mouse pressed left at (316, 317)
Screenshot: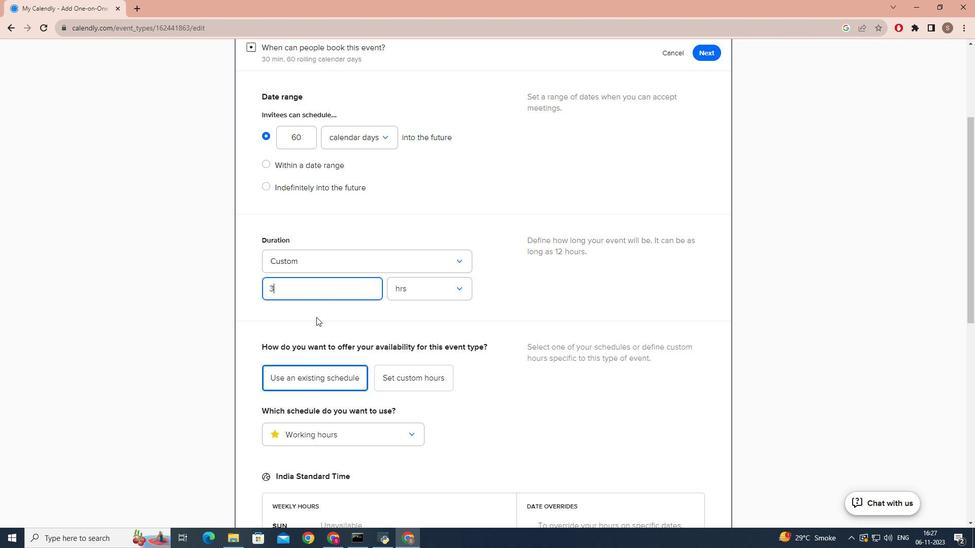 
Action: Mouse scrolled (316, 317) with delta (0, 0)
Screenshot: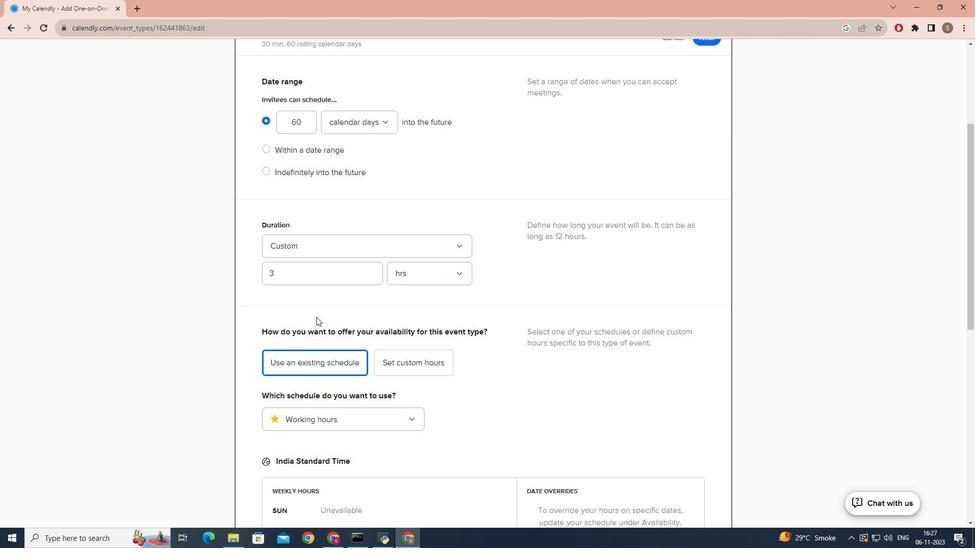 
Action: Mouse scrolled (316, 317) with delta (0, 0)
Screenshot: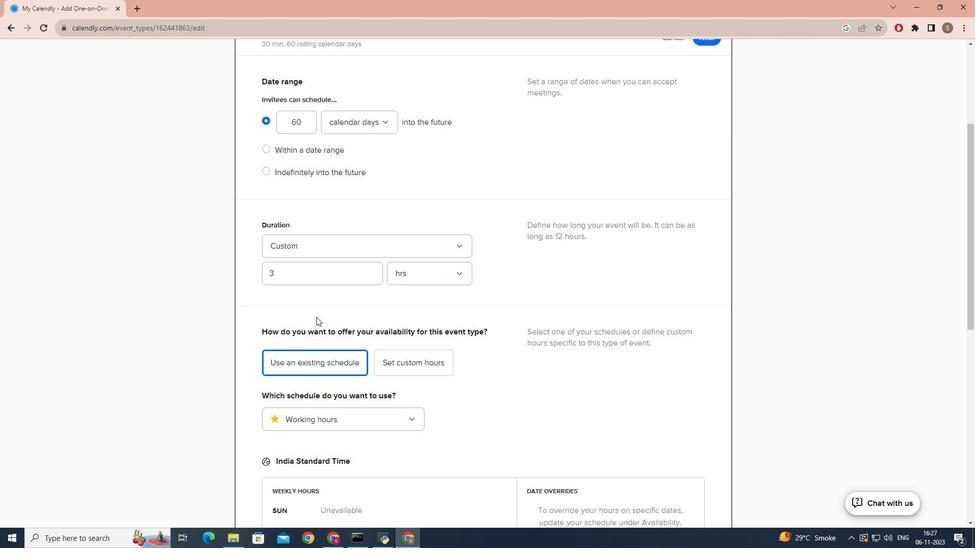 
Action: Mouse scrolled (316, 317) with delta (0, 0)
Screenshot: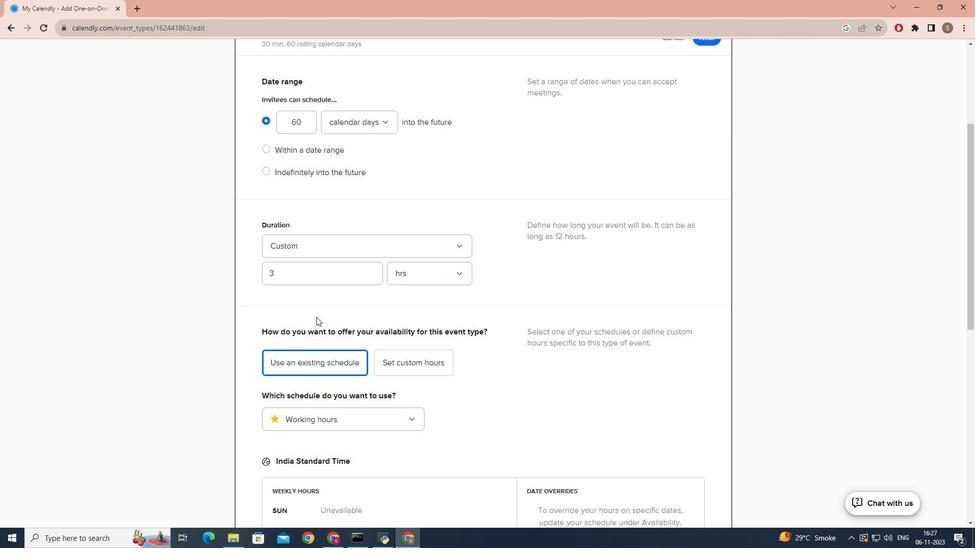 
Action: Mouse scrolled (316, 317) with delta (0, 0)
Screenshot: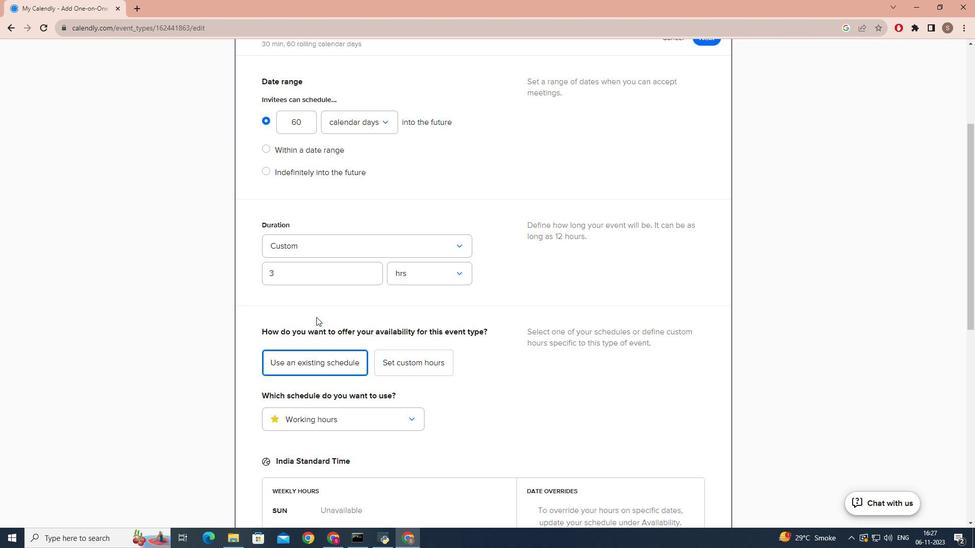 
Action: Mouse scrolled (316, 316) with delta (0, -1)
Screenshot: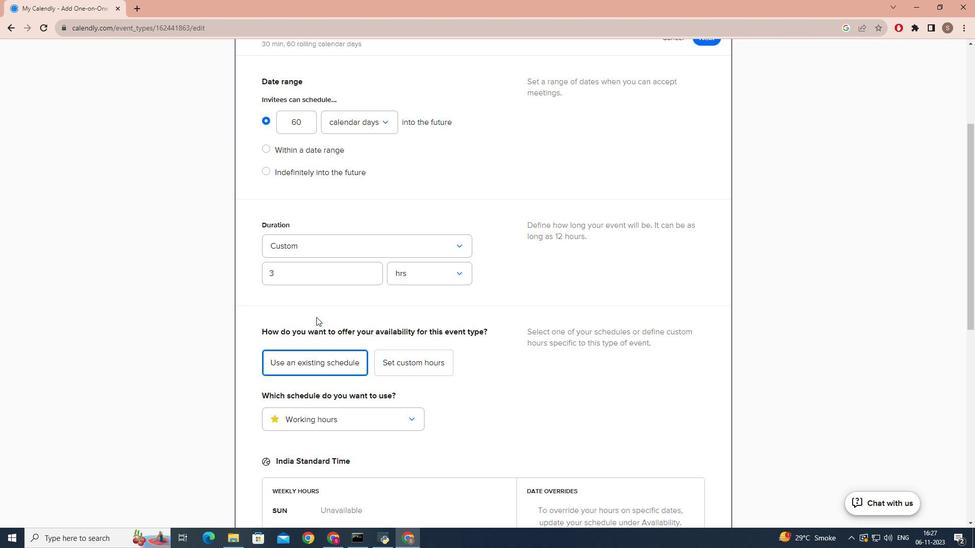 
Action: Mouse scrolled (316, 317) with delta (0, 0)
Screenshot: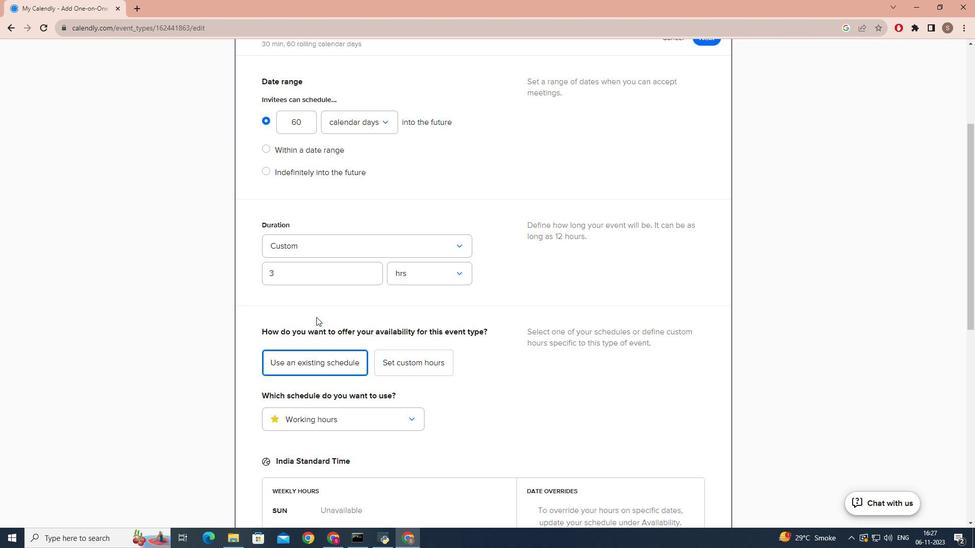 
Action: Mouse scrolled (316, 317) with delta (0, 0)
Screenshot: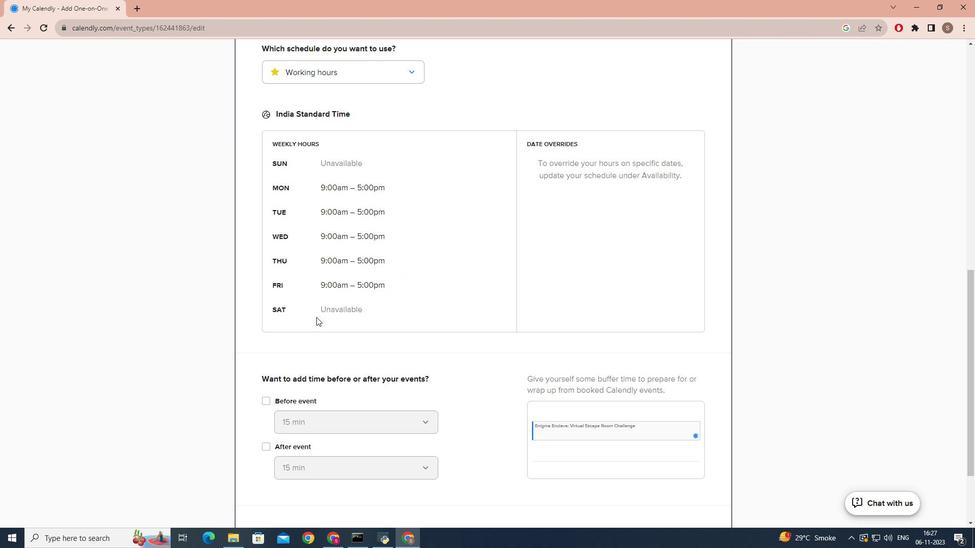 
Action: Mouse scrolled (316, 317) with delta (0, 0)
Screenshot: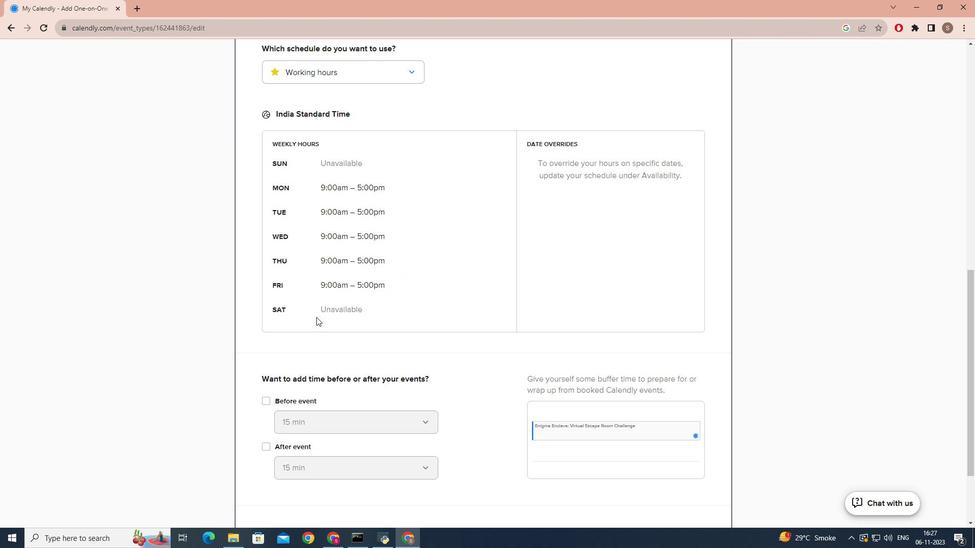 
Action: Mouse scrolled (316, 317) with delta (0, 0)
Screenshot: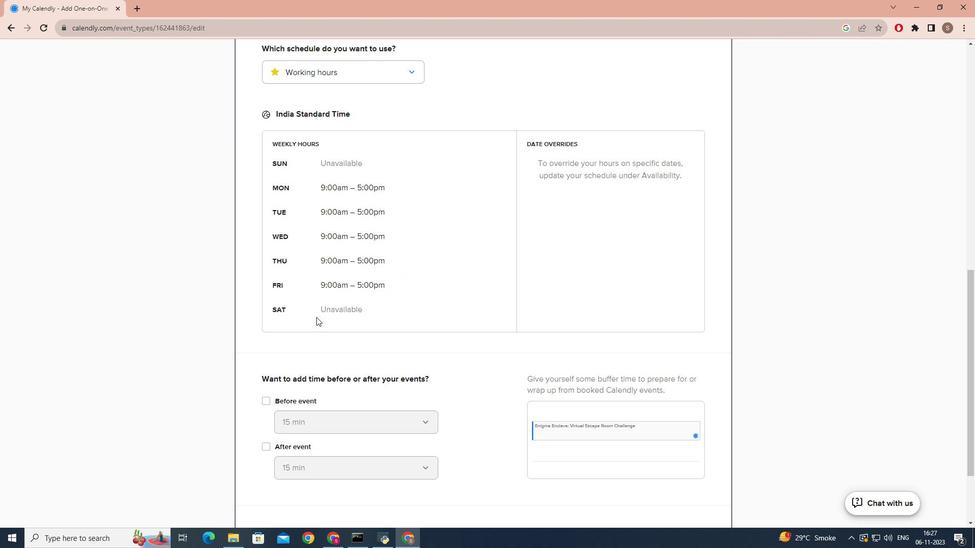 
Action: Mouse scrolled (316, 317) with delta (0, 0)
Screenshot: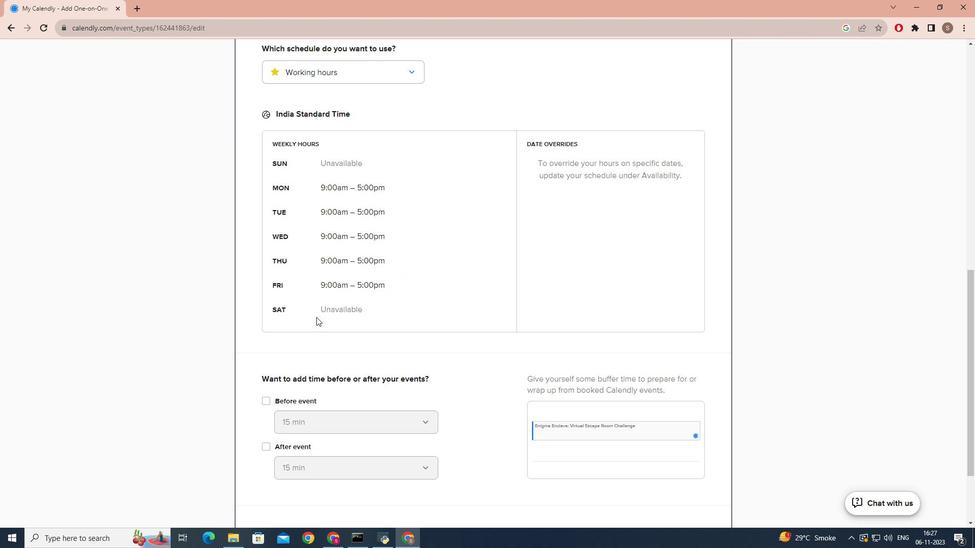 
Action: Mouse scrolled (316, 317) with delta (0, 0)
Screenshot: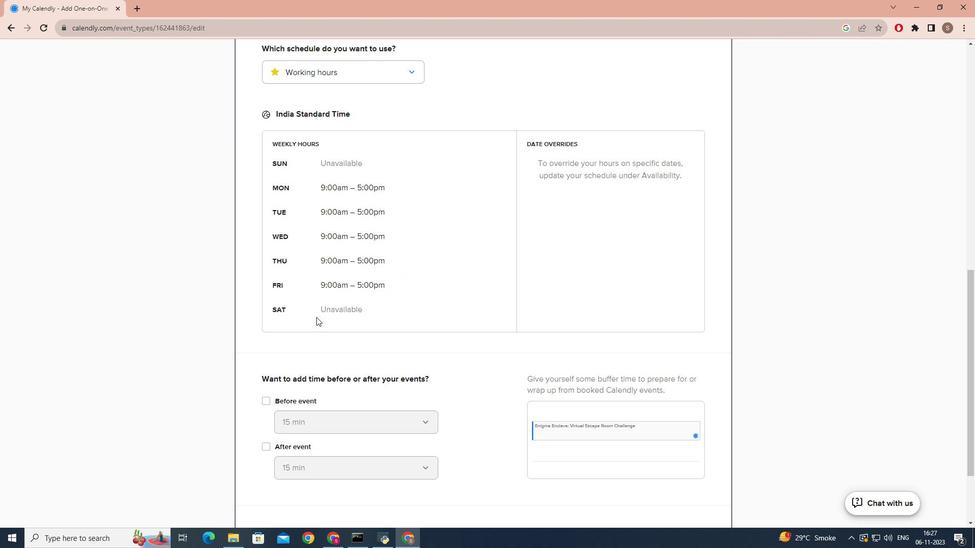 
Action: Mouse scrolled (316, 317) with delta (0, 0)
Screenshot: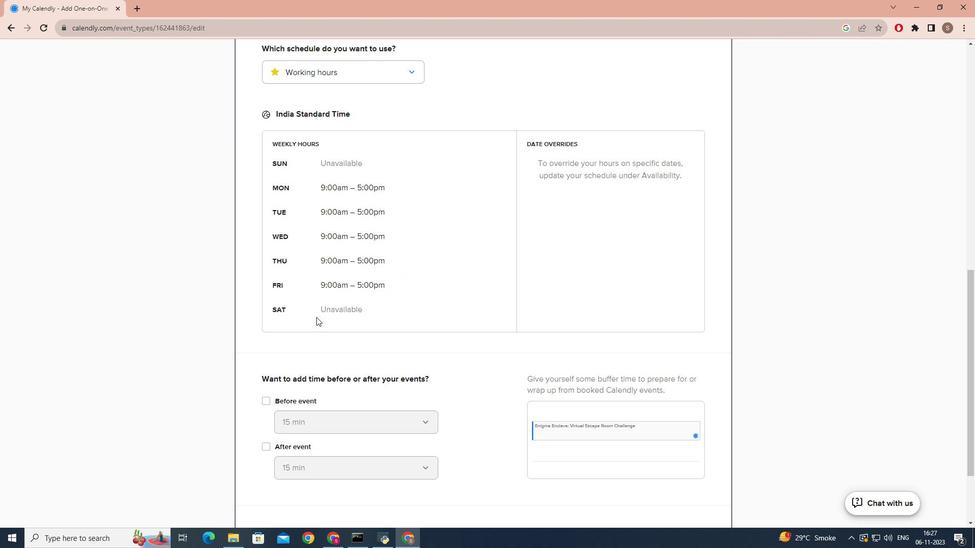 
Action: Mouse moved to (696, 474)
Screenshot: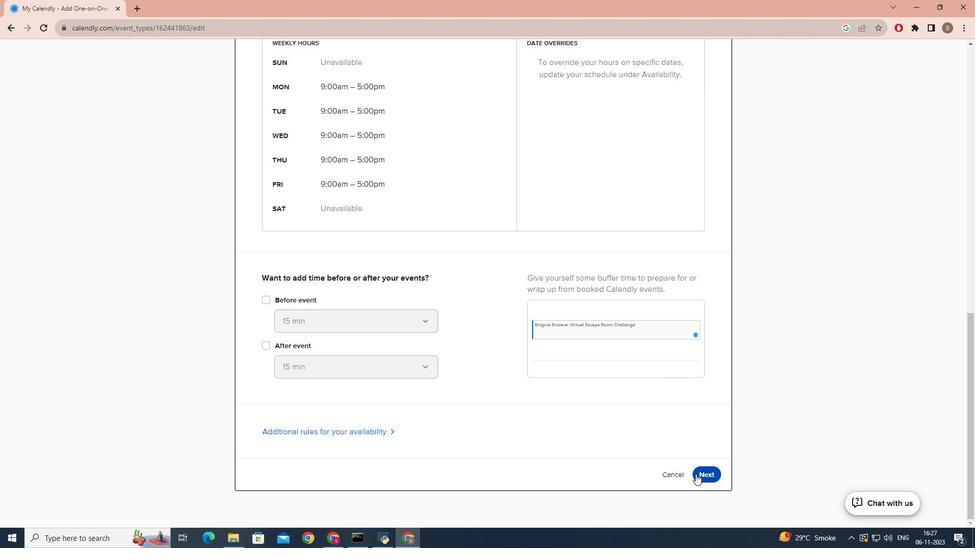 
Action: Mouse pressed left at (696, 474)
Screenshot: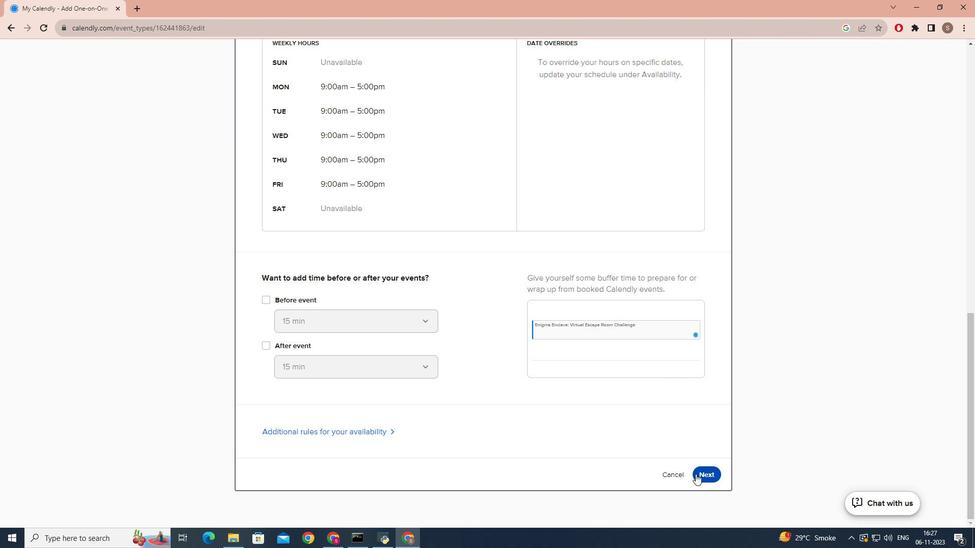 
Action: Mouse moved to (707, 468)
Screenshot: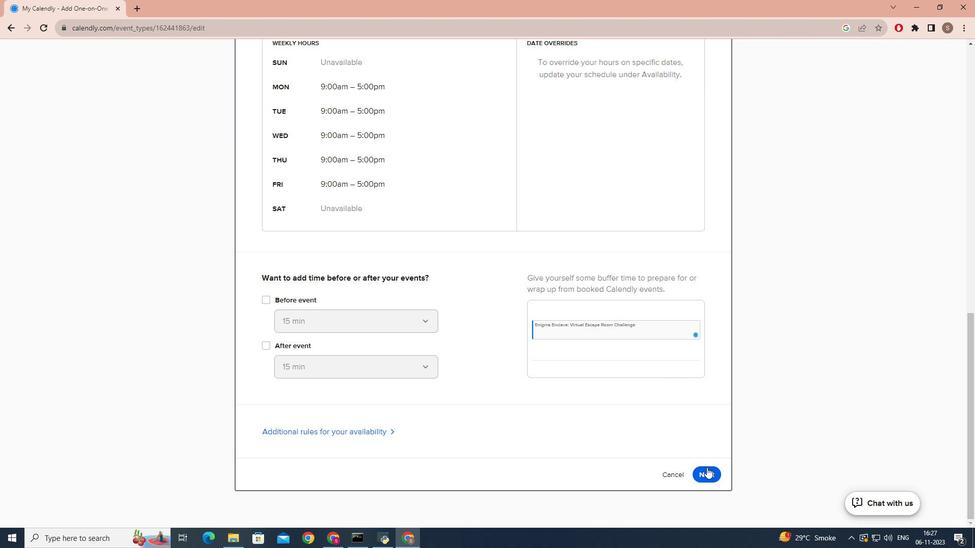 
Action: Mouse pressed left at (707, 468)
Screenshot: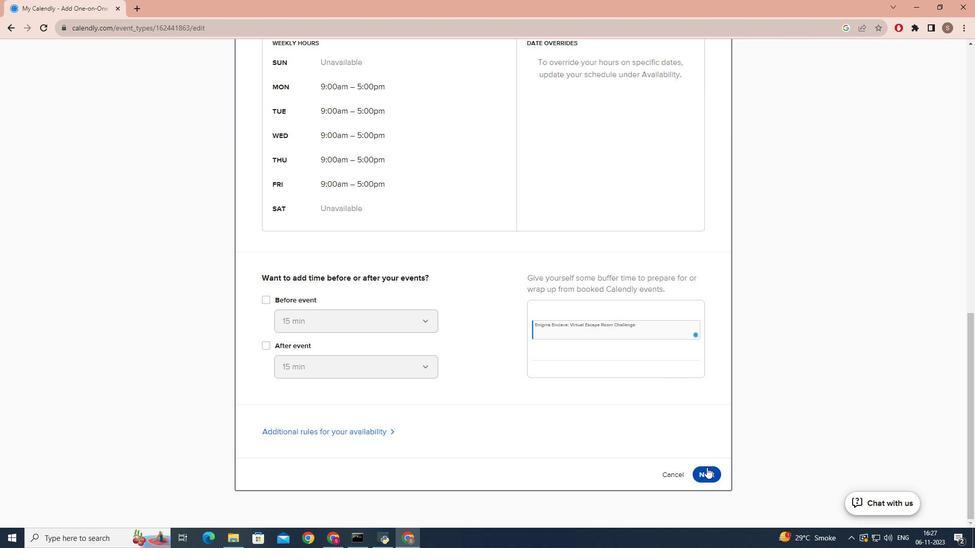 
Action: Mouse moved to (475, 344)
Screenshot: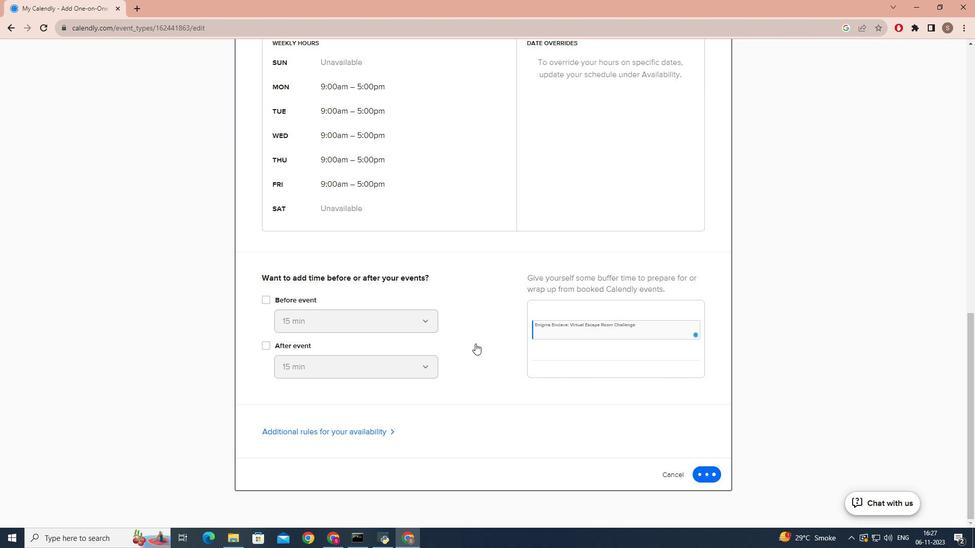 
